 Task: Find connections with filter location Hamīrpur with filter topic #bestadvicewith filter profile language German with filter current company Oil and Natural Gas Corporation Ltd with filter school Fr. Conceicao Rodrigues College of Engineering with filter industry Utility System Construction with filter service category Trade Shows with filter keywords title Mathematician
Action: Mouse moved to (503, 67)
Screenshot: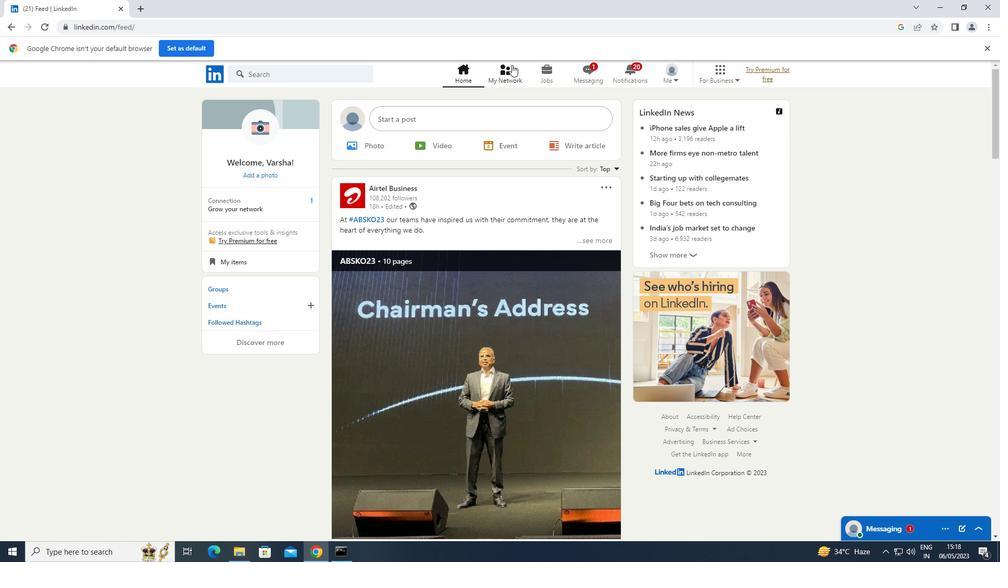 
Action: Mouse pressed left at (503, 67)
Screenshot: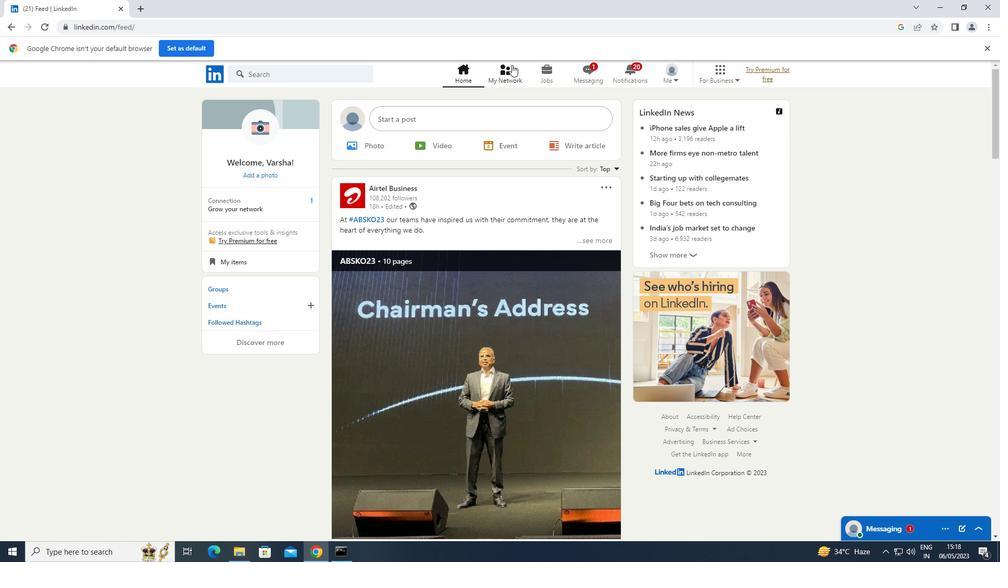 
Action: Mouse moved to (256, 121)
Screenshot: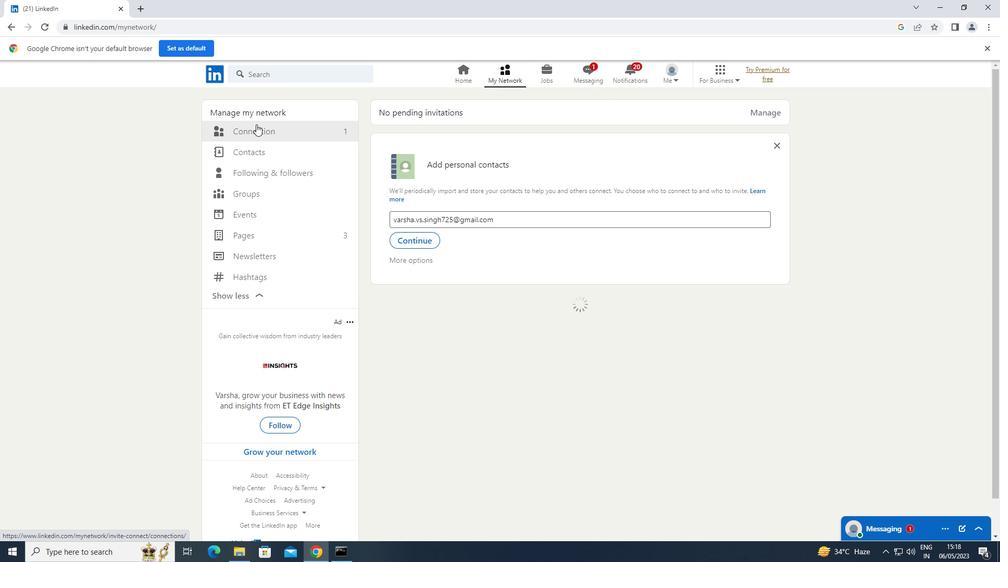 
Action: Mouse pressed left at (256, 121)
Screenshot: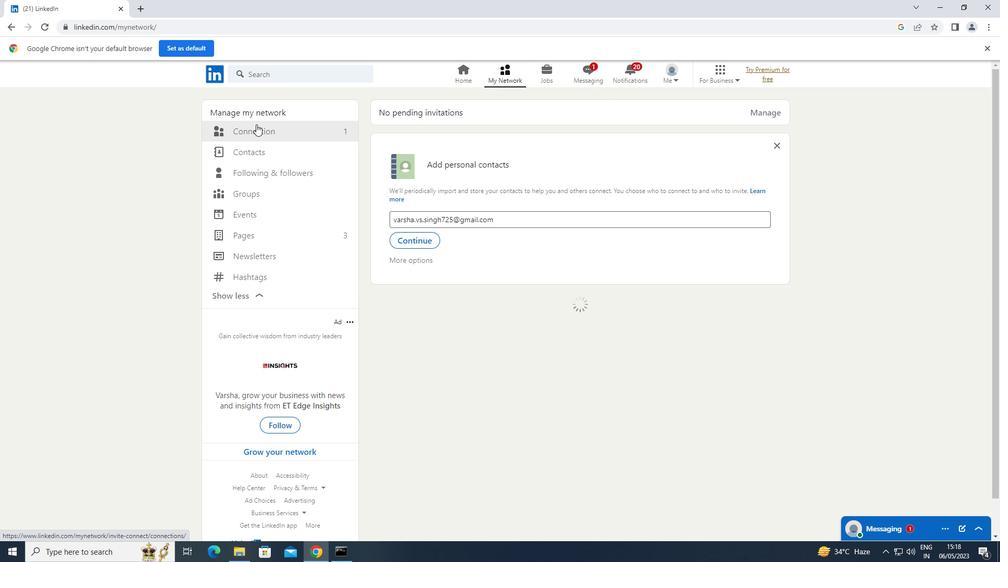 
Action: Mouse moved to (275, 131)
Screenshot: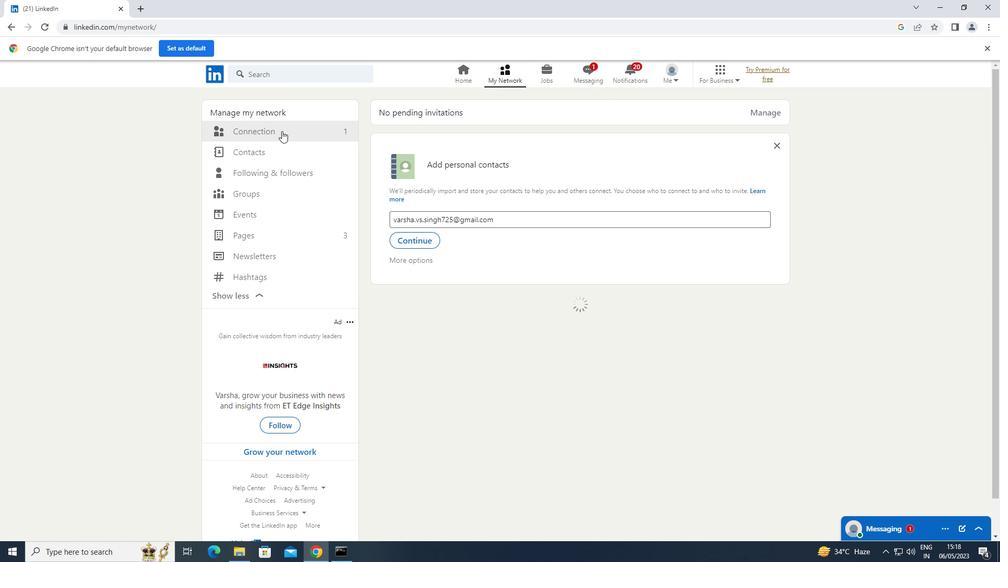 
Action: Mouse pressed left at (275, 131)
Screenshot: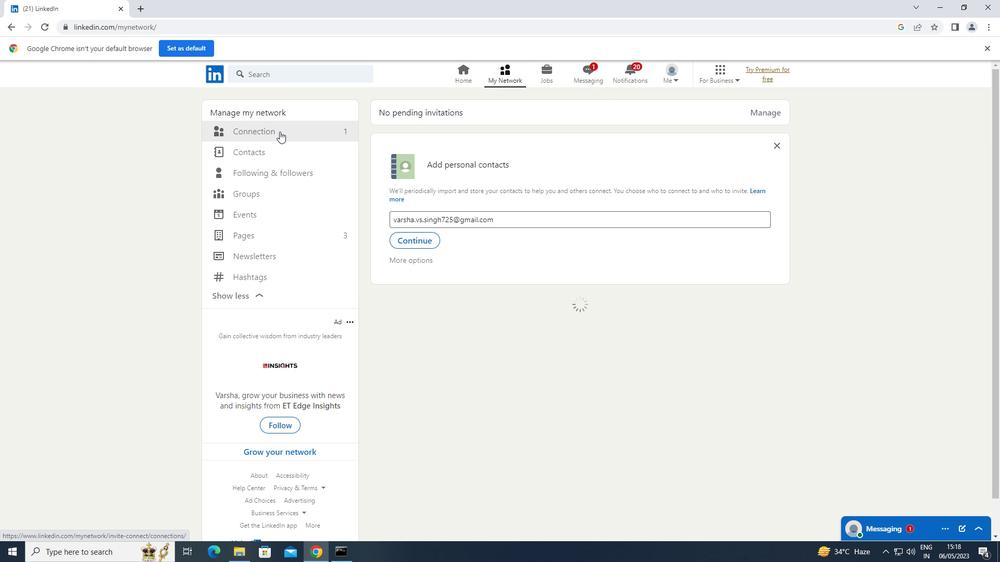 
Action: Mouse moved to (571, 130)
Screenshot: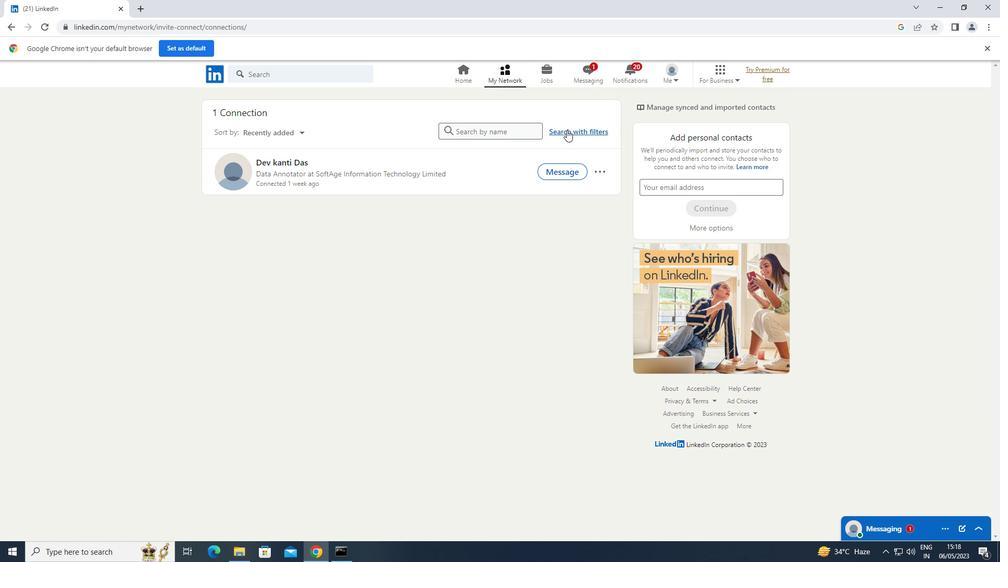 
Action: Mouse pressed left at (571, 130)
Screenshot: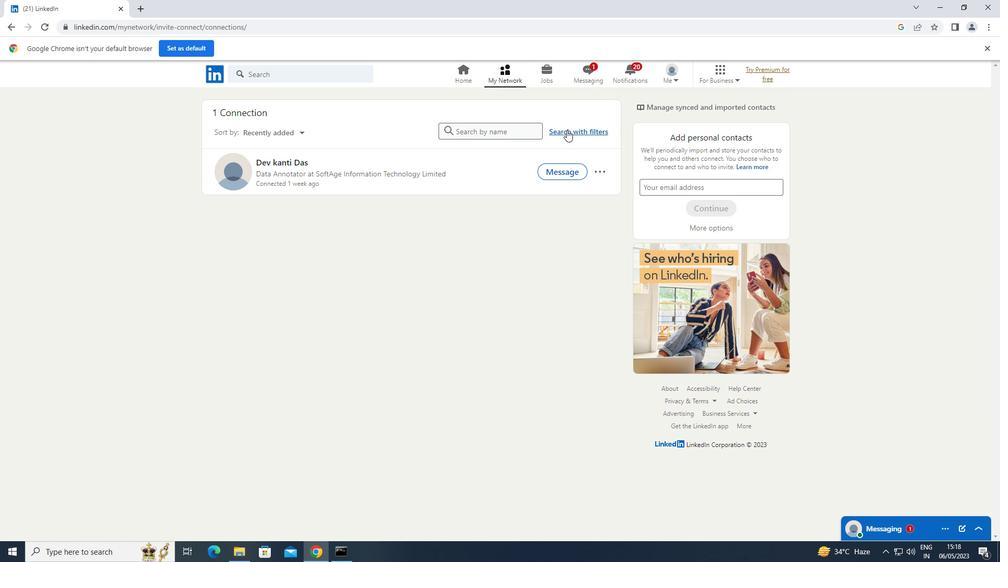 
Action: Mouse moved to (538, 102)
Screenshot: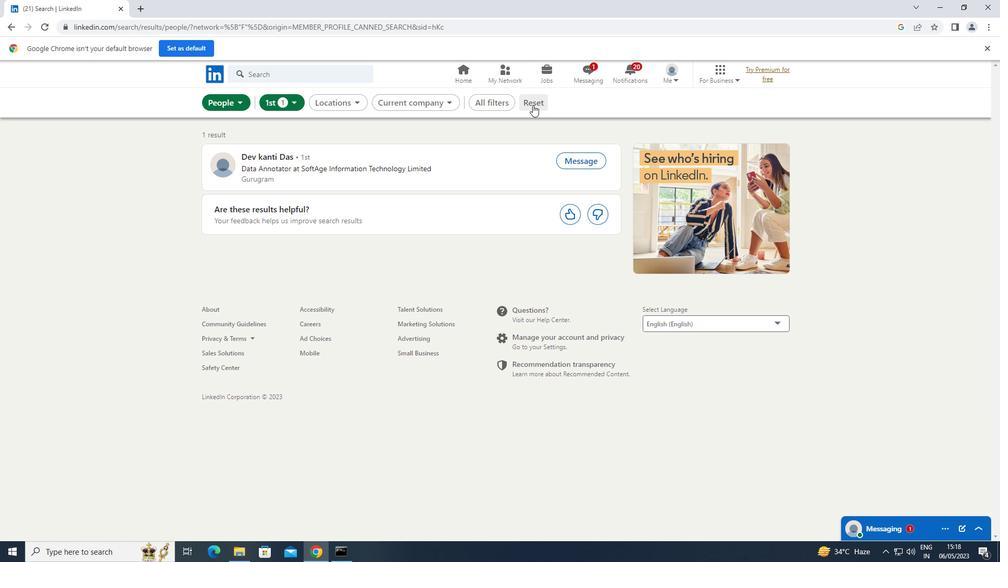 
Action: Mouse pressed left at (538, 102)
Screenshot: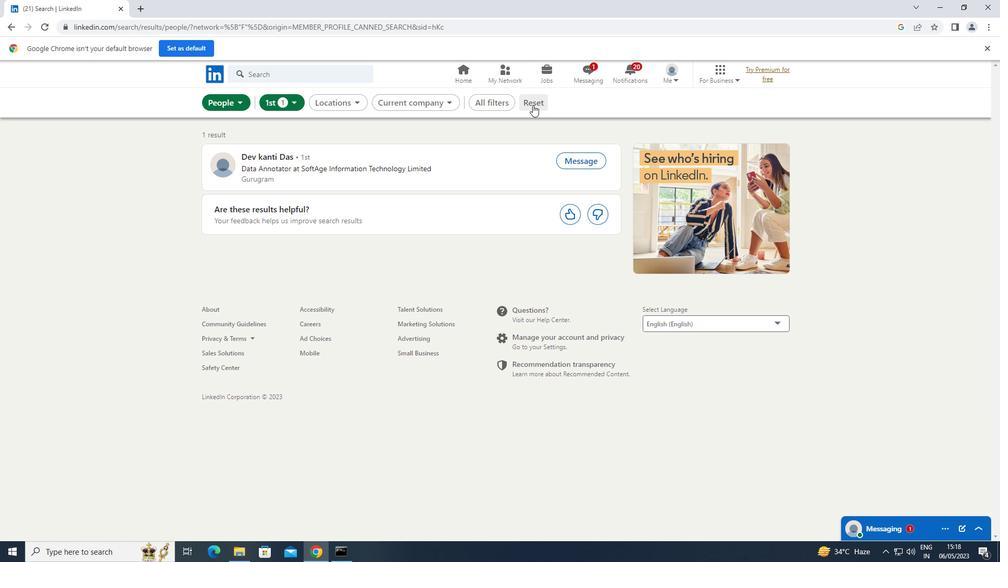 
Action: Mouse moved to (519, 102)
Screenshot: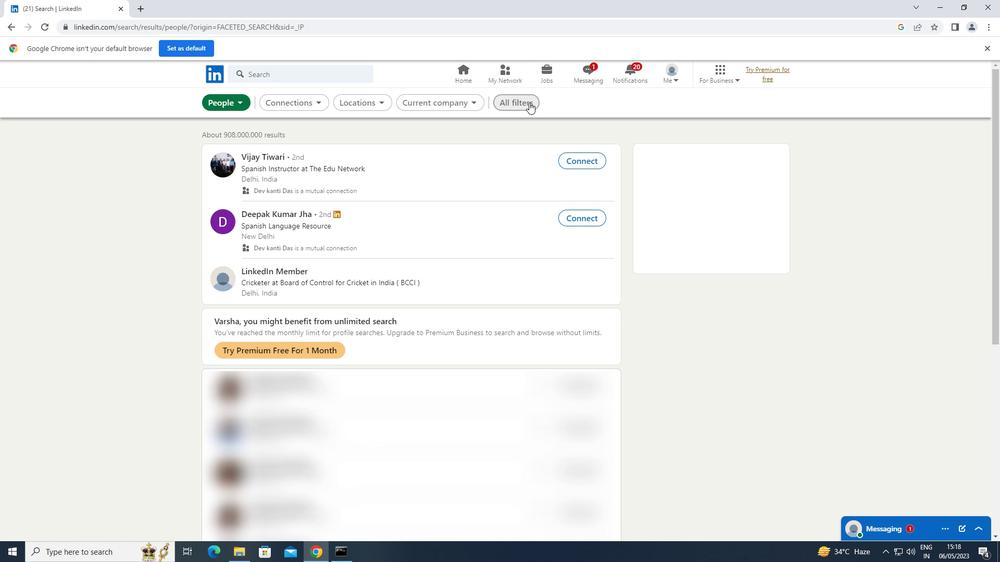 
Action: Mouse pressed left at (519, 102)
Screenshot: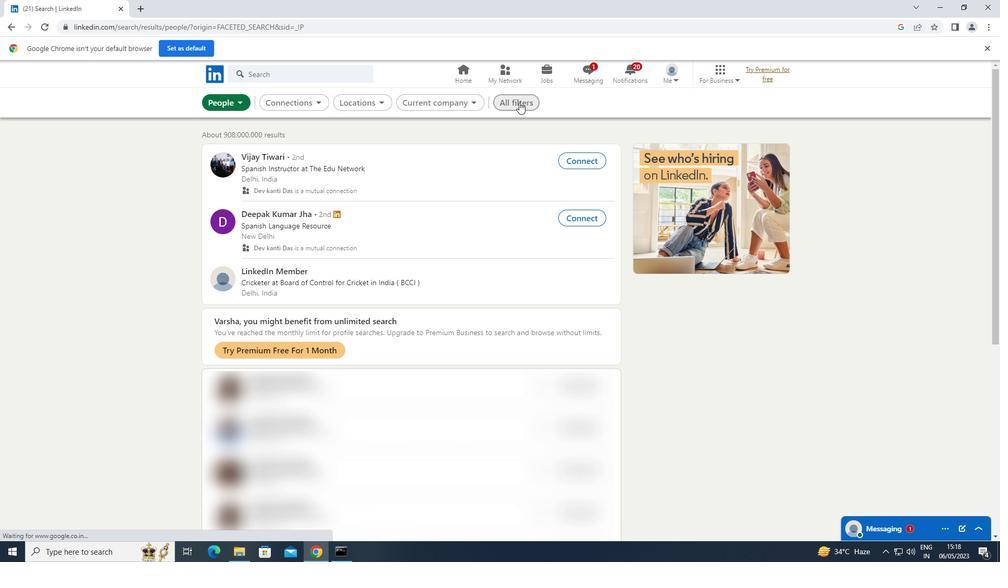 
Action: Mouse moved to (779, 260)
Screenshot: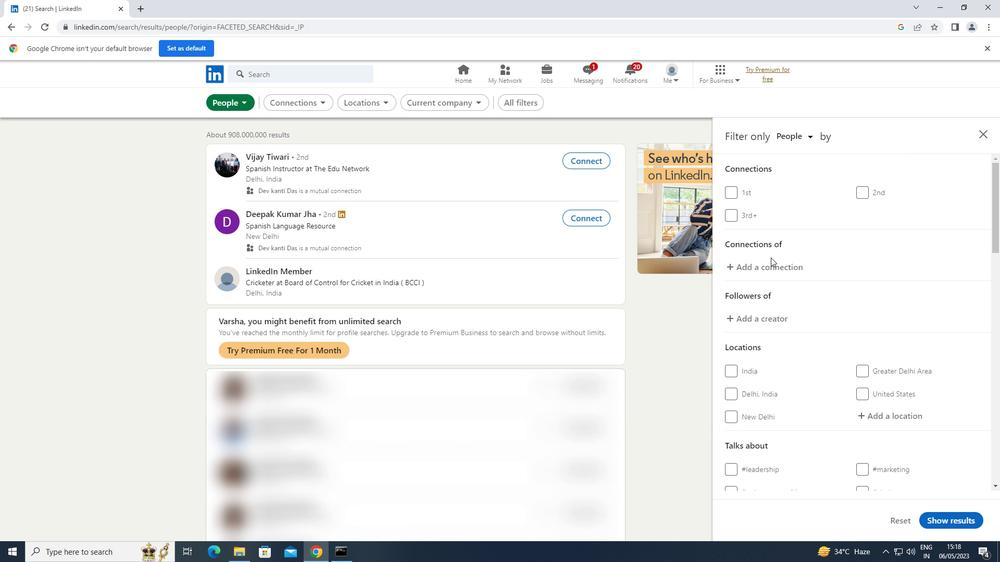 
Action: Mouse scrolled (779, 259) with delta (0, 0)
Screenshot: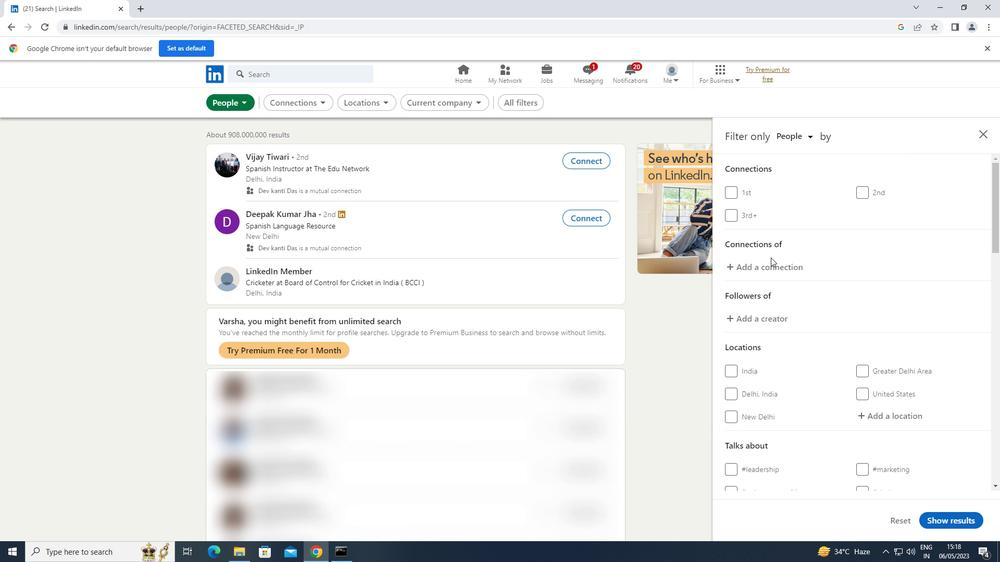 
Action: Mouse moved to (780, 262)
Screenshot: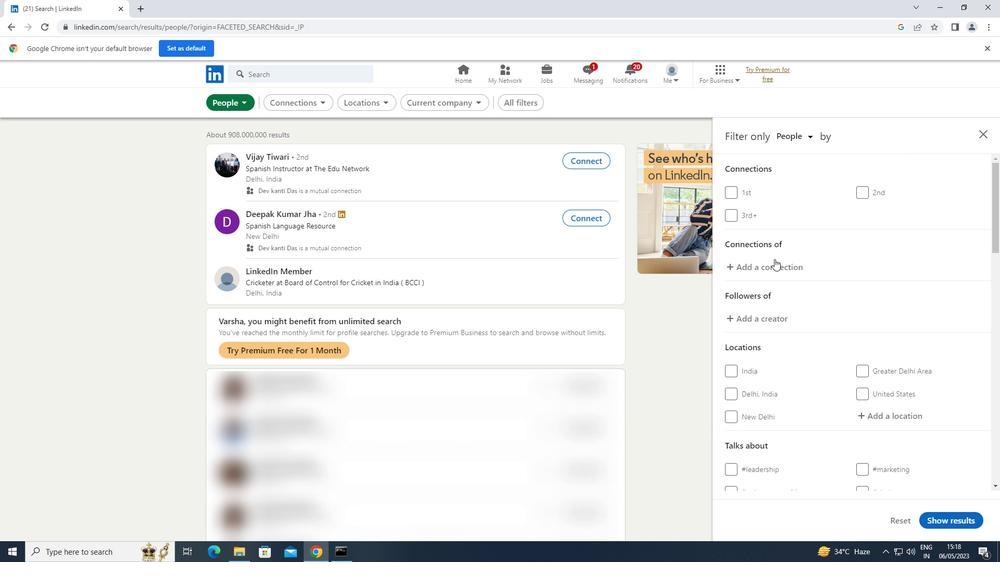 
Action: Mouse scrolled (780, 261) with delta (0, 0)
Screenshot: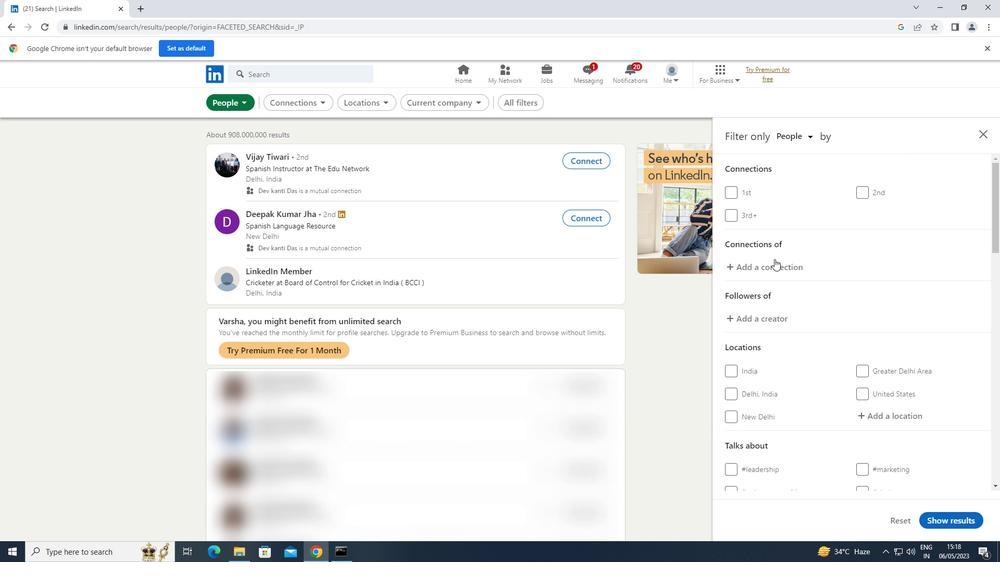
Action: Mouse moved to (780, 263)
Screenshot: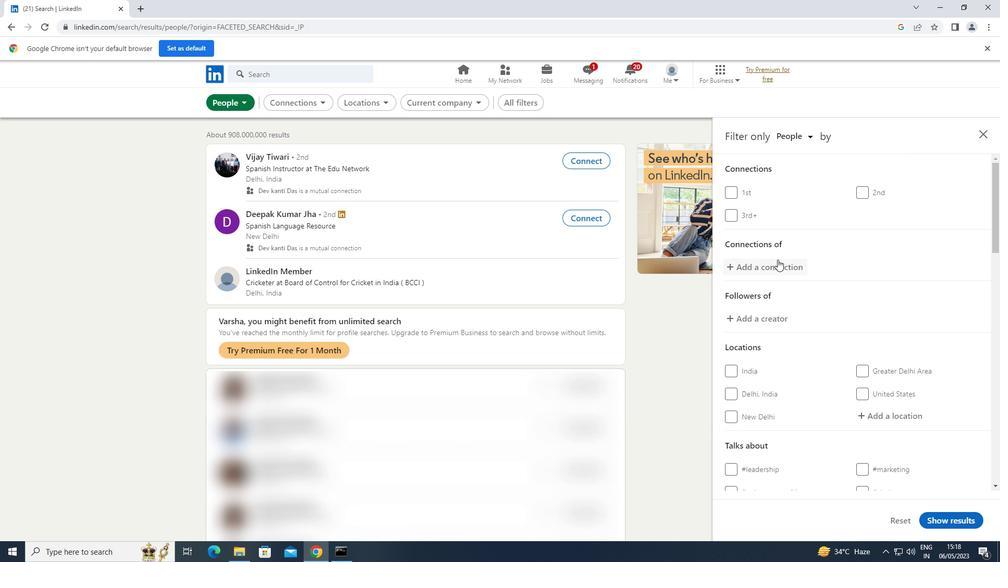 
Action: Mouse scrolled (780, 262) with delta (0, 0)
Screenshot: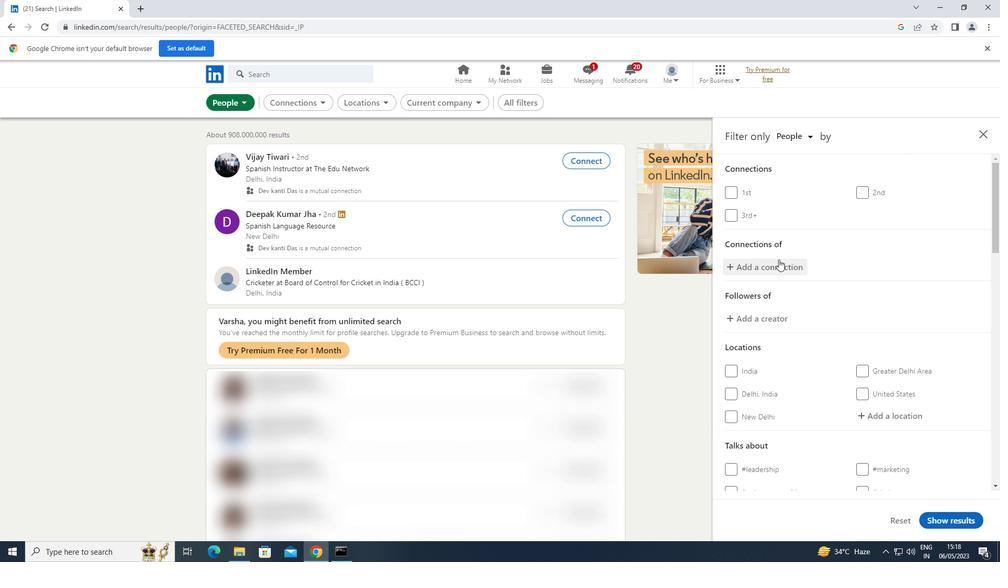 
Action: Mouse moved to (884, 256)
Screenshot: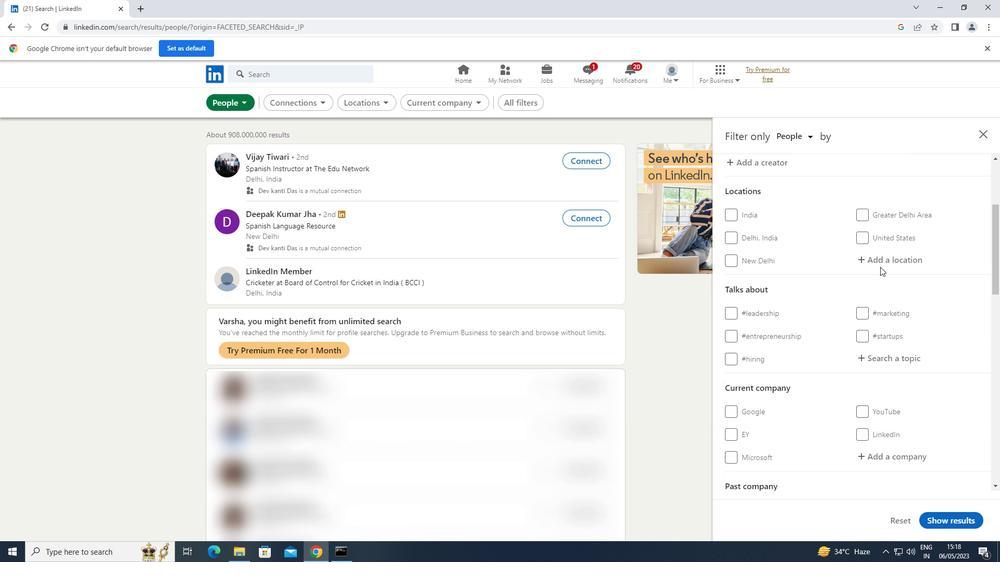 
Action: Mouse pressed left at (884, 256)
Screenshot: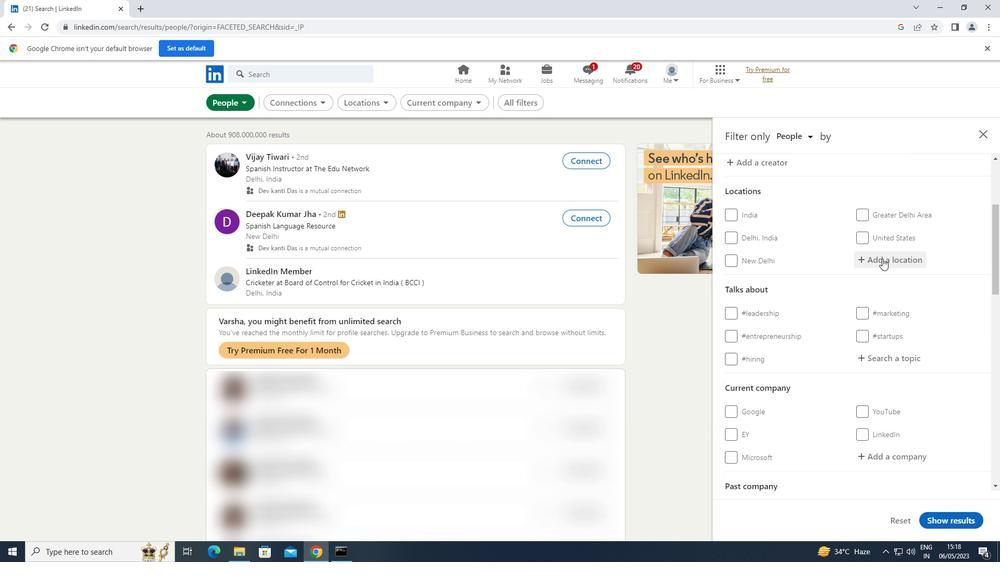 
Action: Key pressed <Key.shift>HAMIRPUR
Screenshot: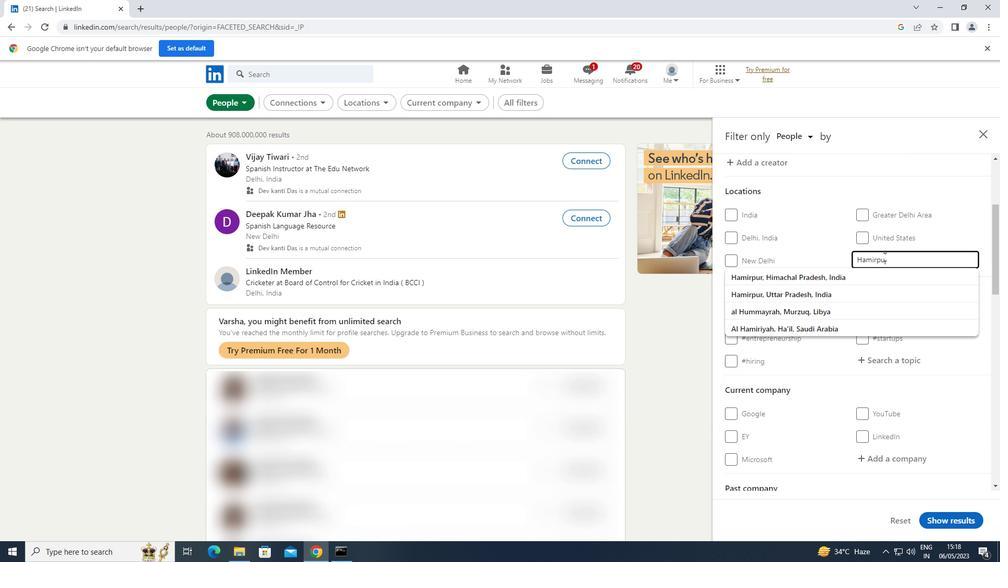 
Action: Mouse moved to (868, 363)
Screenshot: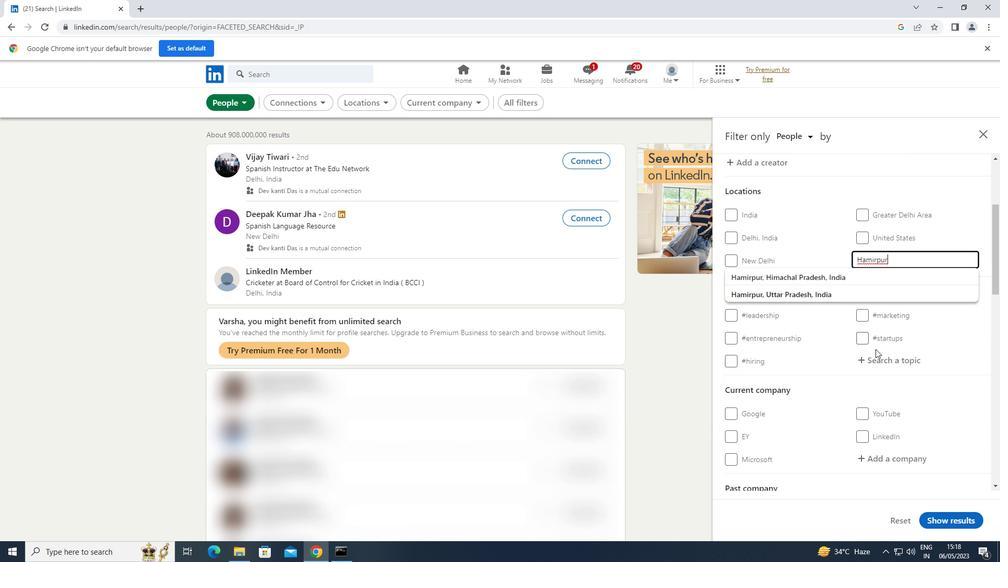 
Action: Mouse pressed left at (868, 363)
Screenshot: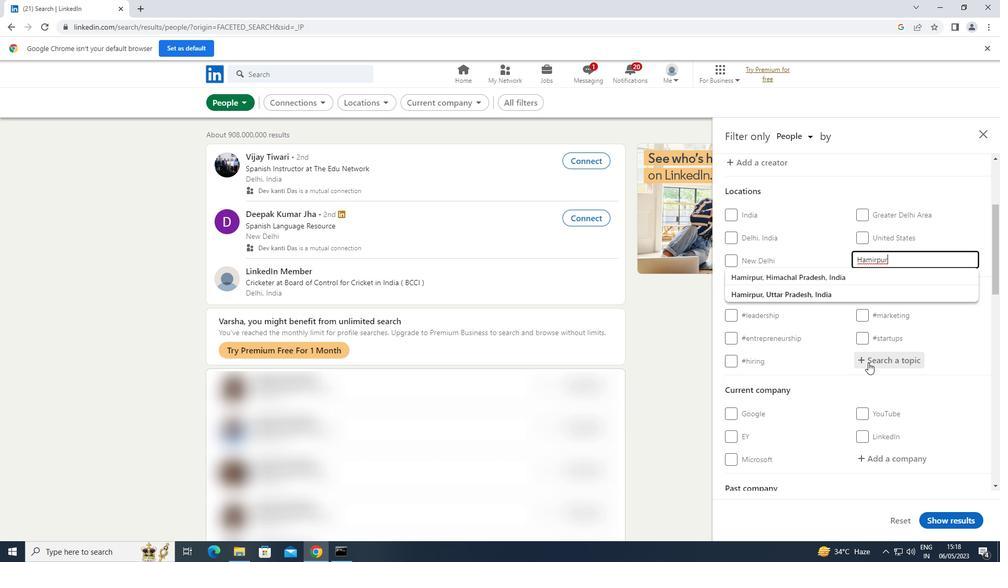 
Action: Mouse moved to (868, 362)
Screenshot: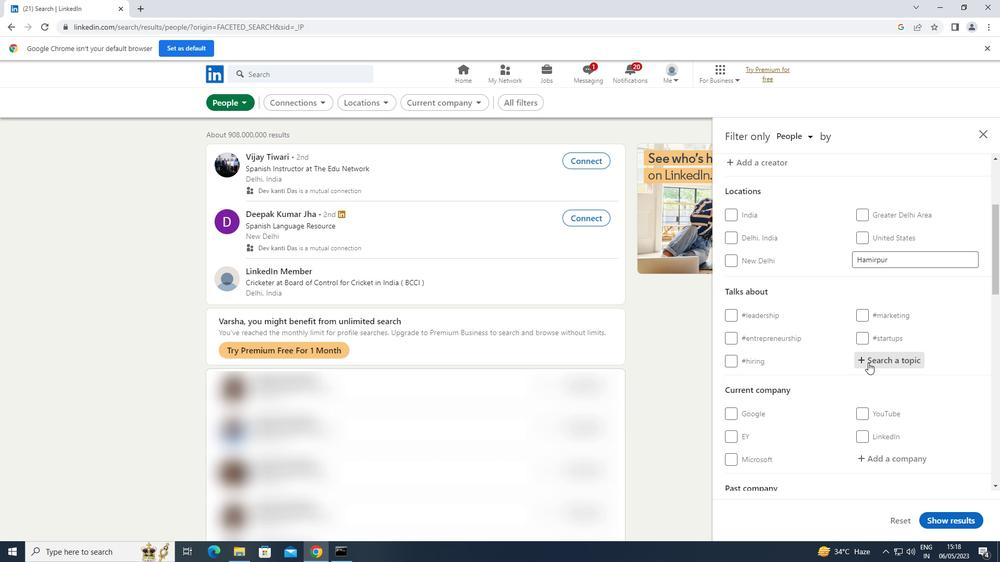
Action: Key pressed BESTADVICE
Screenshot: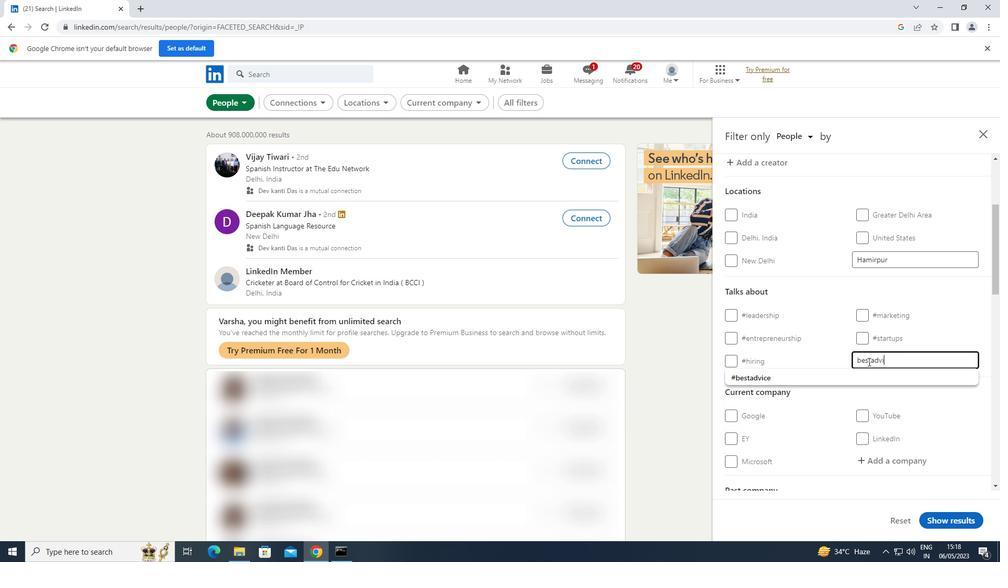 
Action: Mouse moved to (753, 377)
Screenshot: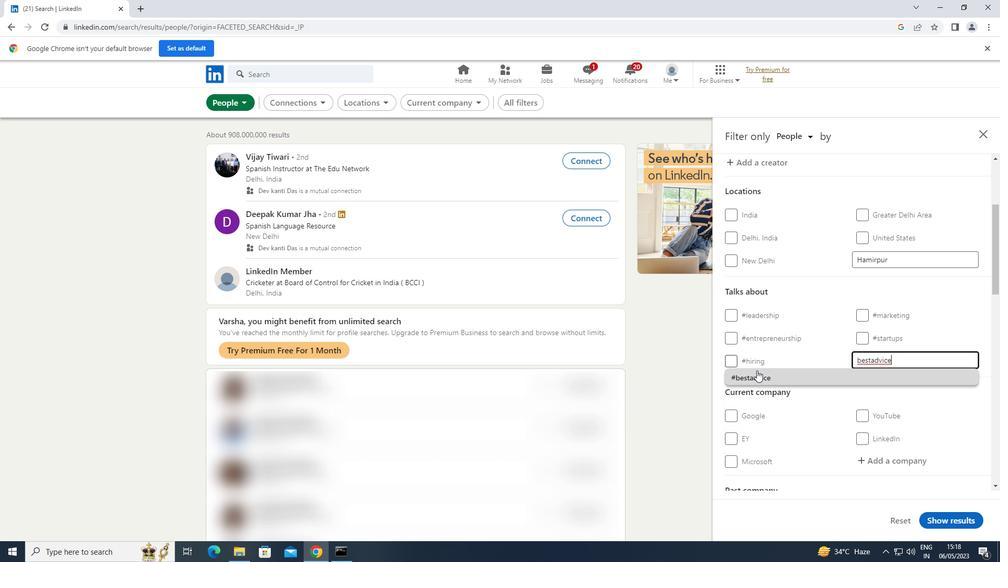 
Action: Mouse pressed left at (753, 377)
Screenshot: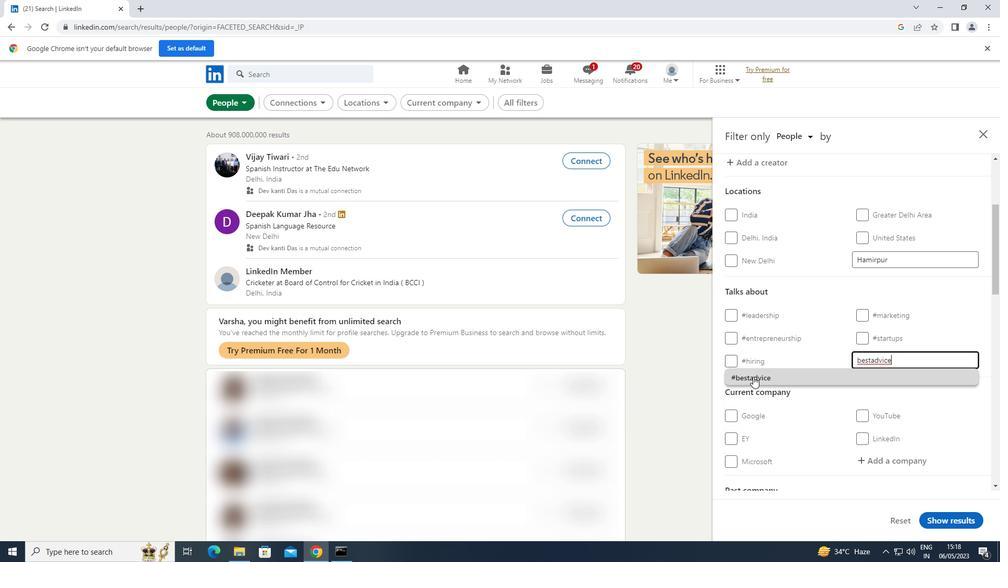 
Action: Mouse moved to (863, 382)
Screenshot: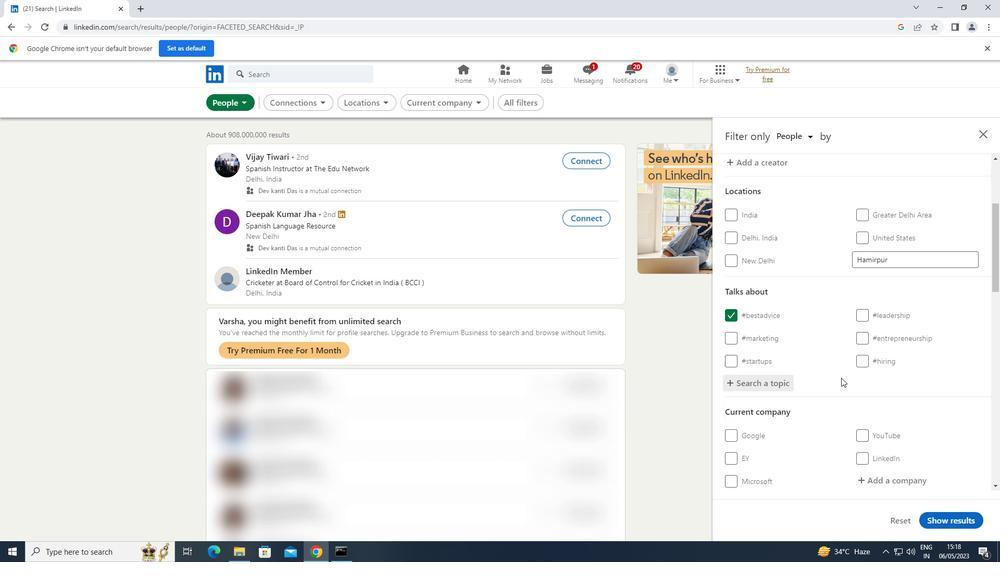 
Action: Mouse scrolled (863, 381) with delta (0, 0)
Screenshot: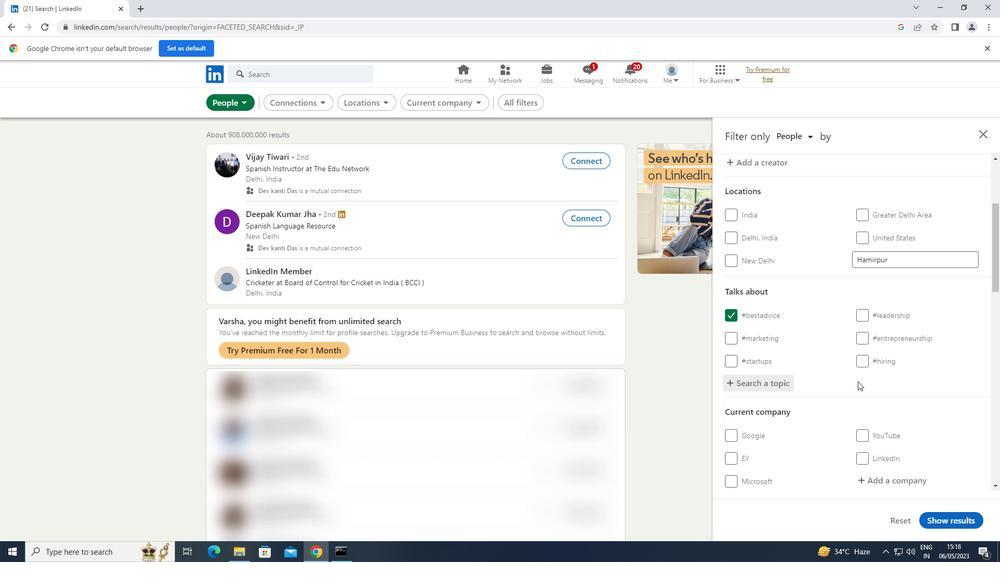 
Action: Mouse moved to (864, 382)
Screenshot: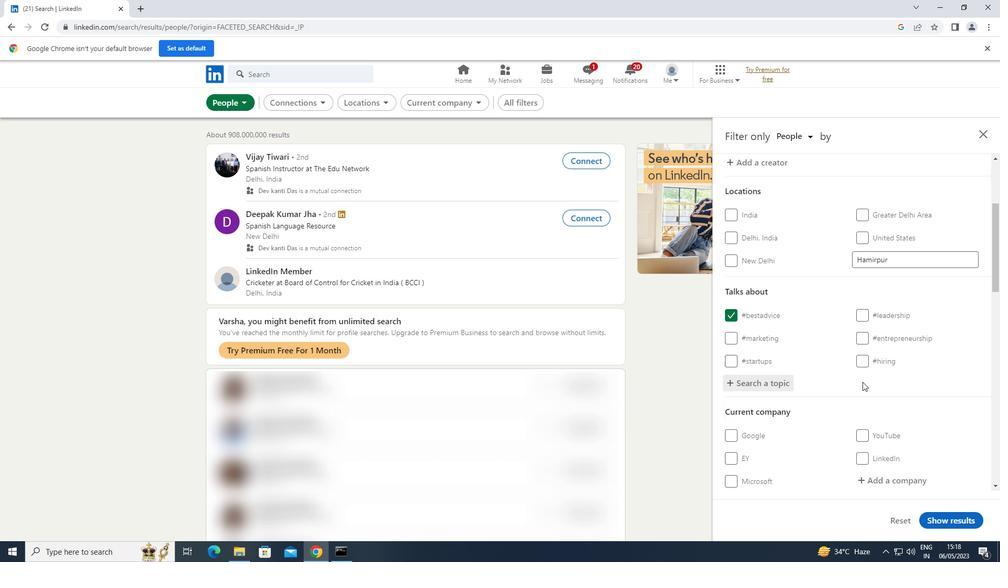 
Action: Mouse scrolled (864, 382) with delta (0, 0)
Screenshot: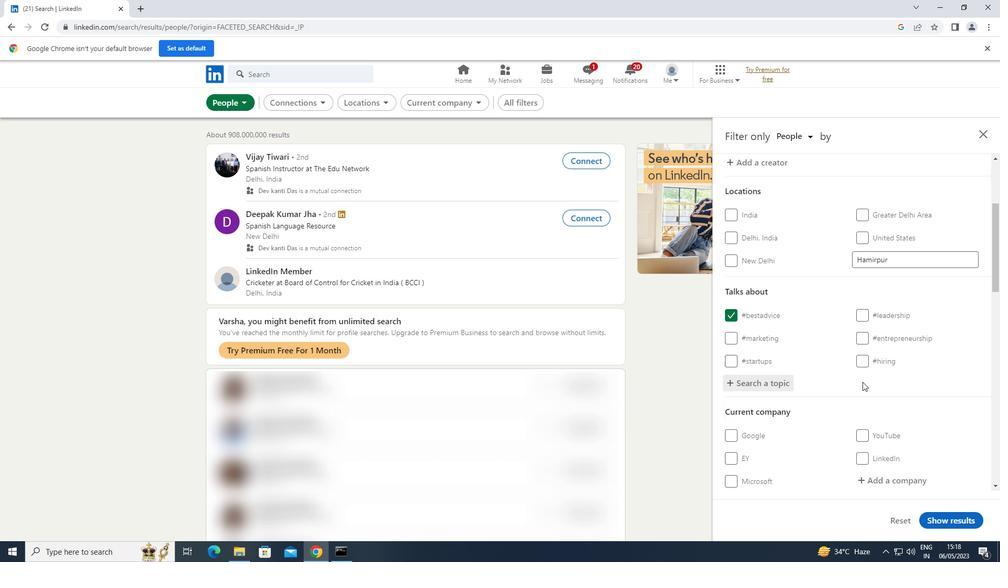 
Action: Mouse scrolled (864, 382) with delta (0, 0)
Screenshot: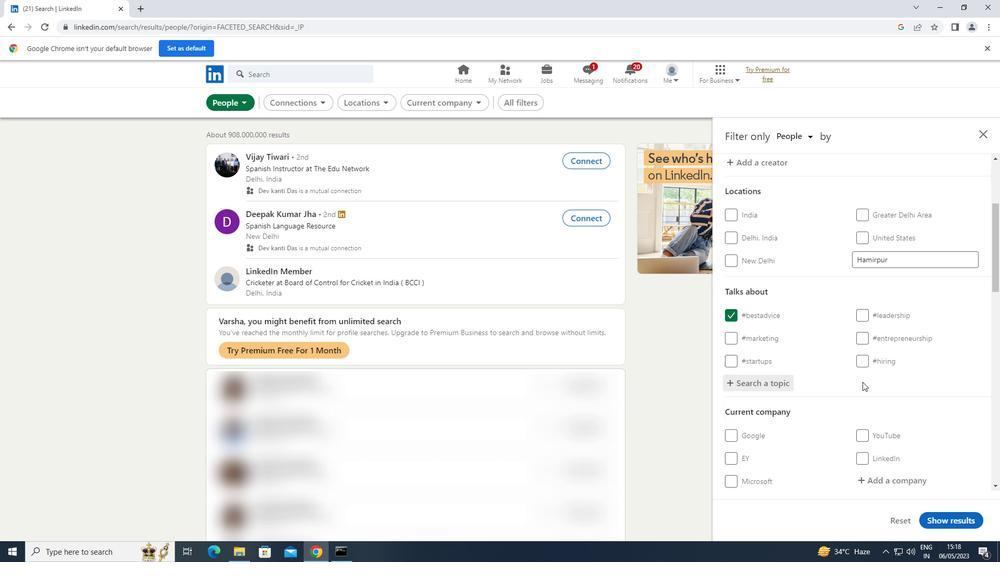 
Action: Mouse scrolled (864, 382) with delta (0, 0)
Screenshot: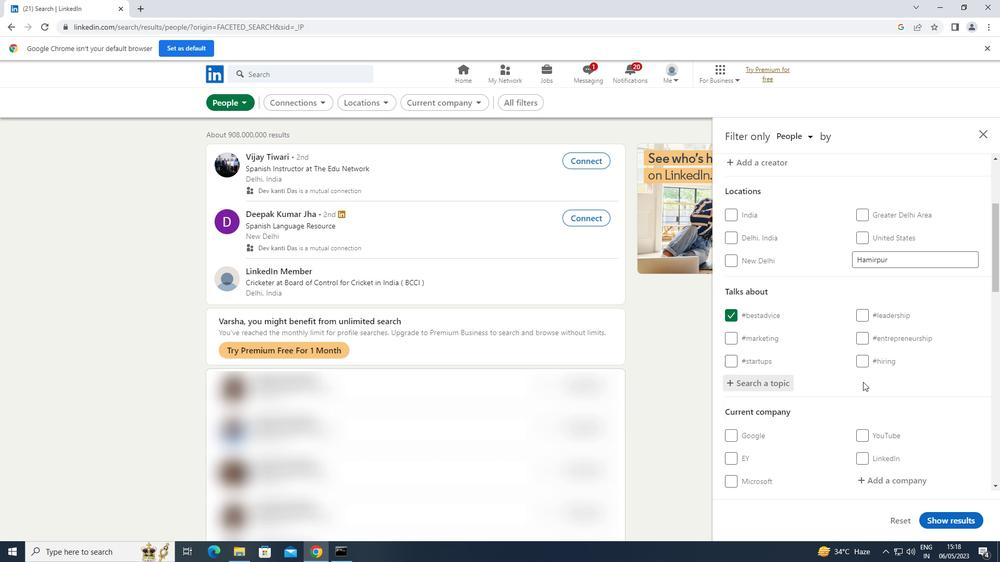 
Action: Mouse scrolled (864, 382) with delta (0, 0)
Screenshot: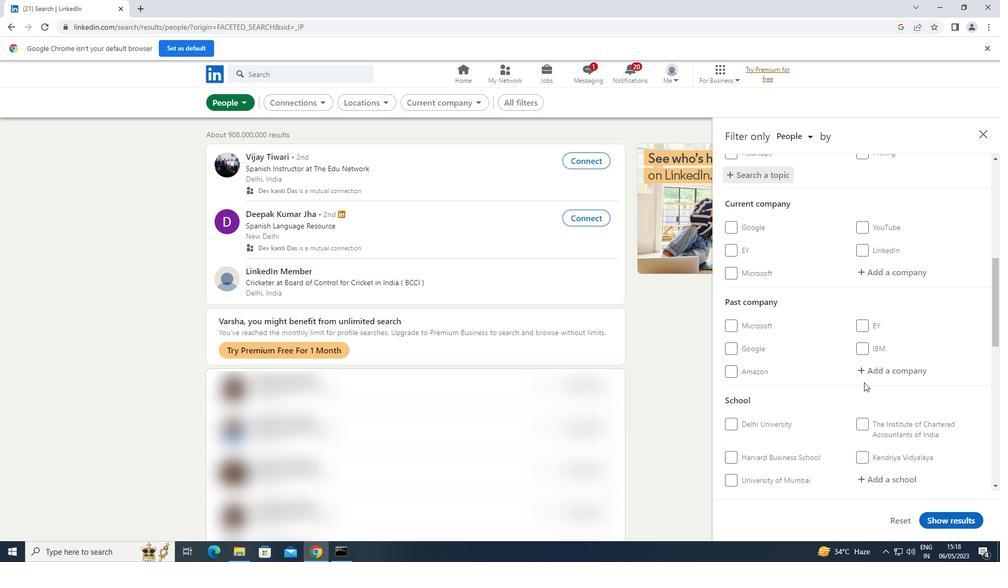 
Action: Mouse scrolled (864, 382) with delta (0, 0)
Screenshot: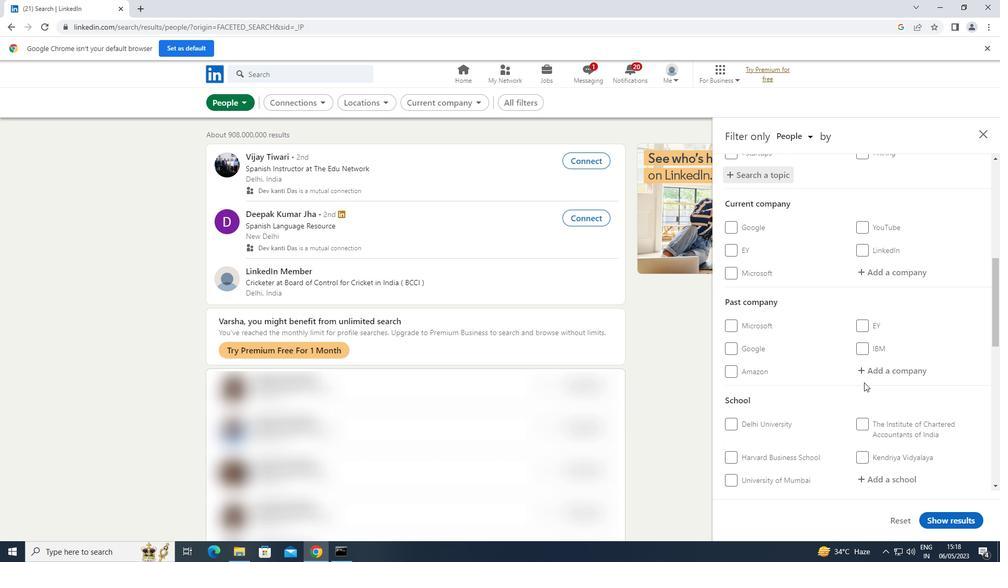 
Action: Mouse scrolled (864, 382) with delta (0, 0)
Screenshot: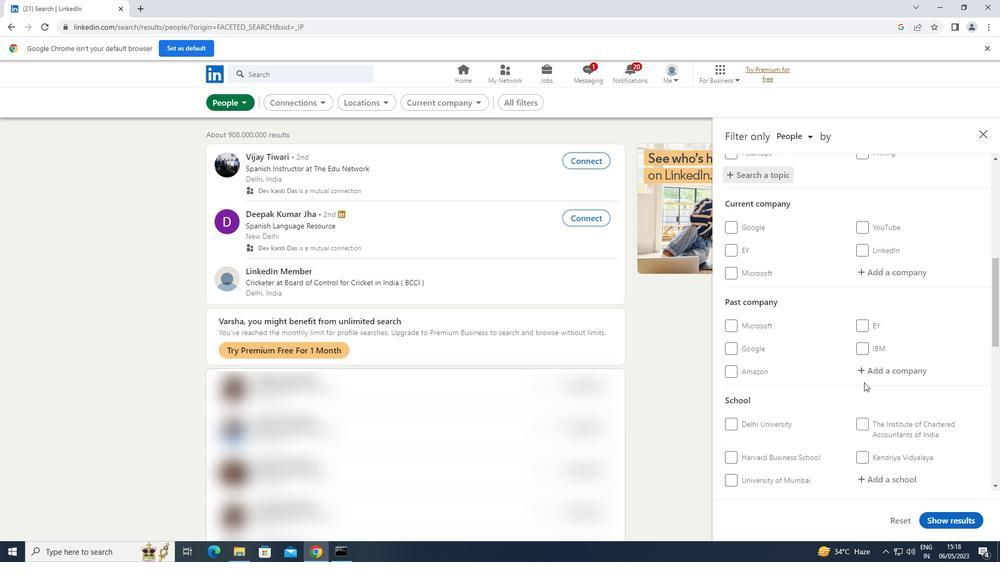 
Action: Mouse scrolled (864, 382) with delta (0, 0)
Screenshot: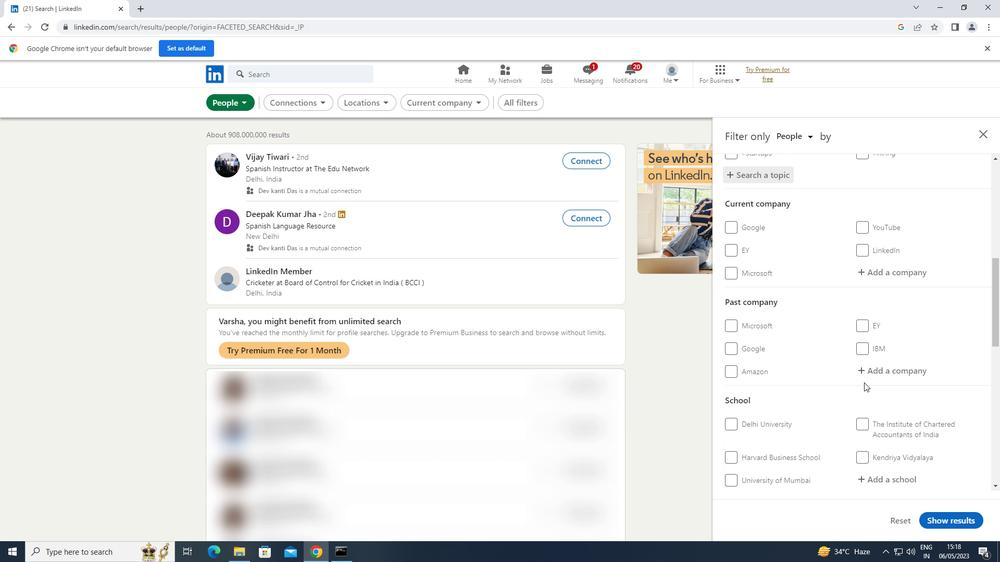 
Action: Mouse moved to (784, 380)
Screenshot: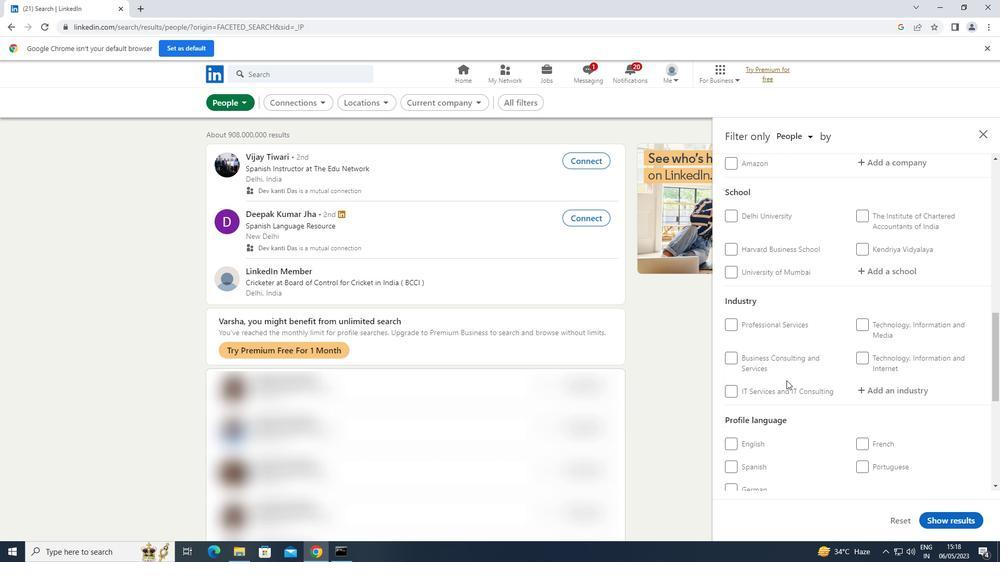 
Action: Mouse scrolled (784, 379) with delta (0, 0)
Screenshot: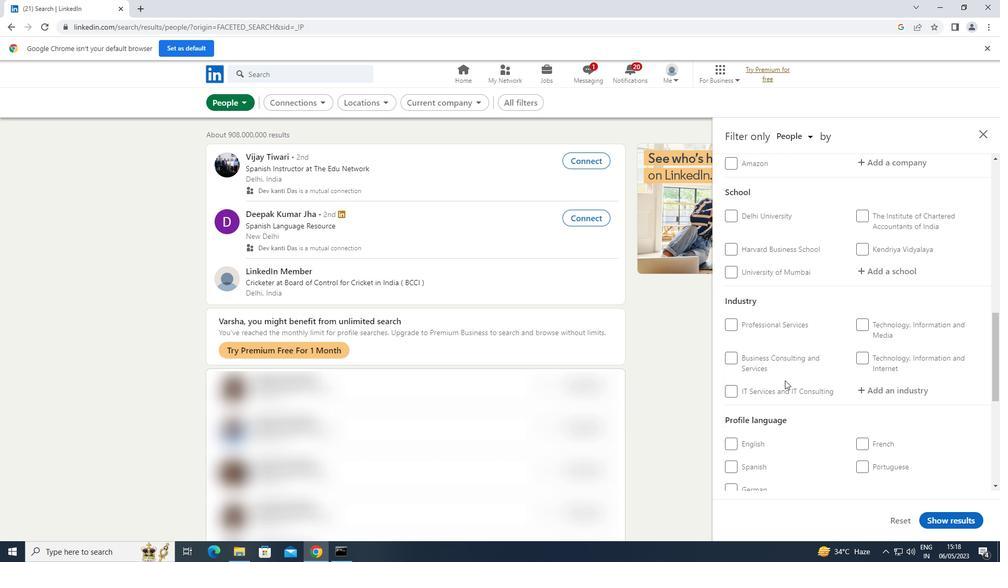 
Action: Mouse scrolled (784, 379) with delta (0, 0)
Screenshot: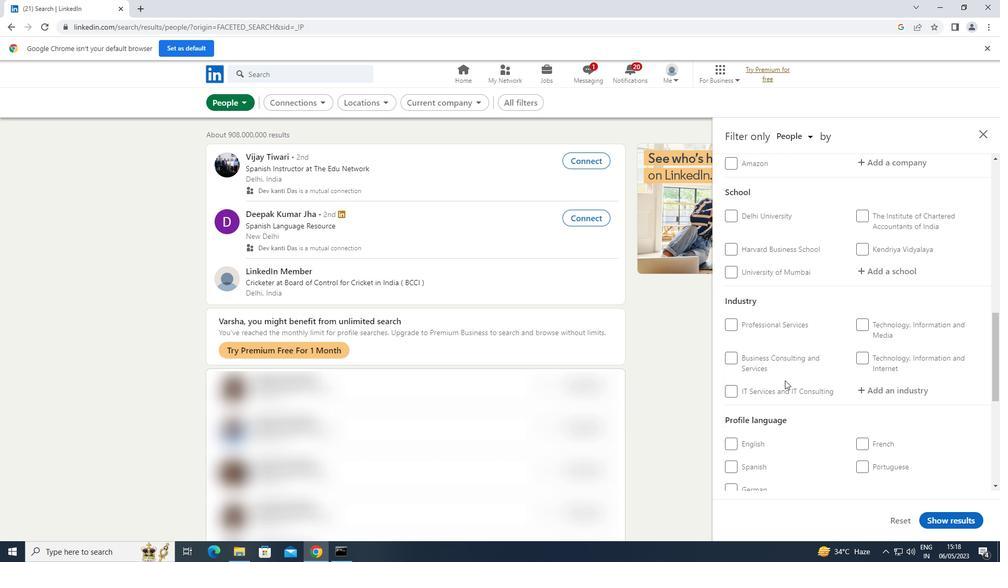 
Action: Mouse moved to (733, 384)
Screenshot: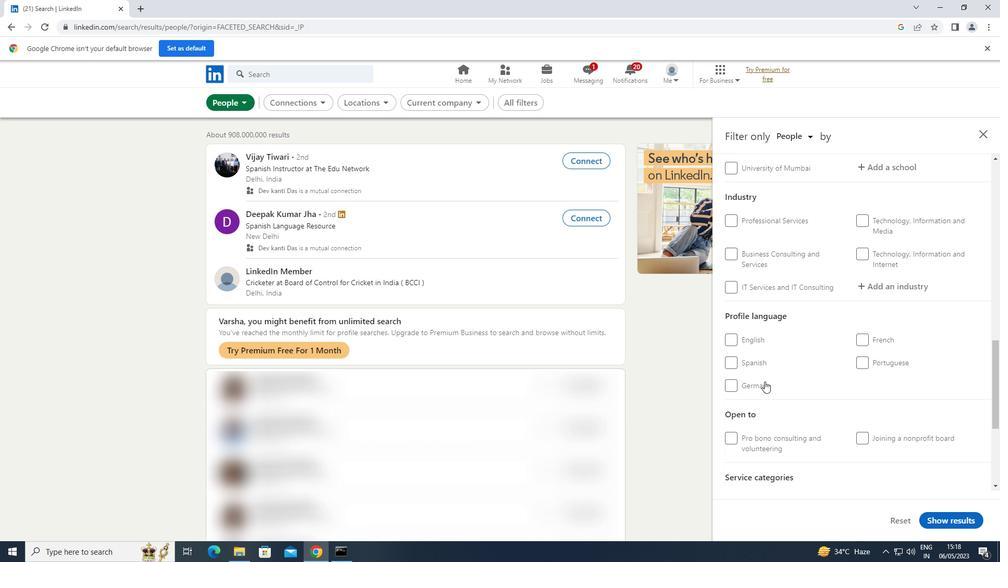 
Action: Mouse pressed left at (733, 384)
Screenshot: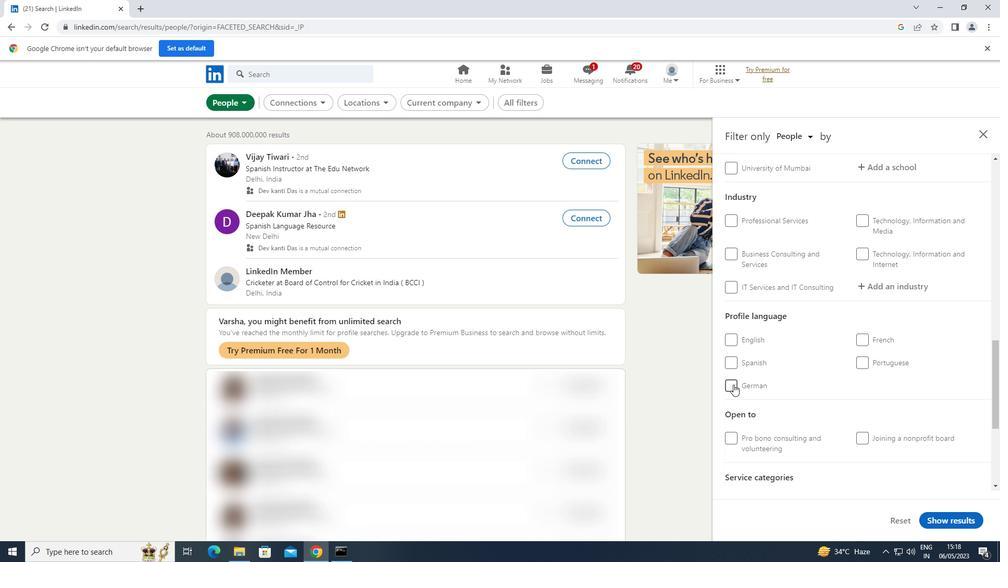 
Action: Mouse moved to (827, 382)
Screenshot: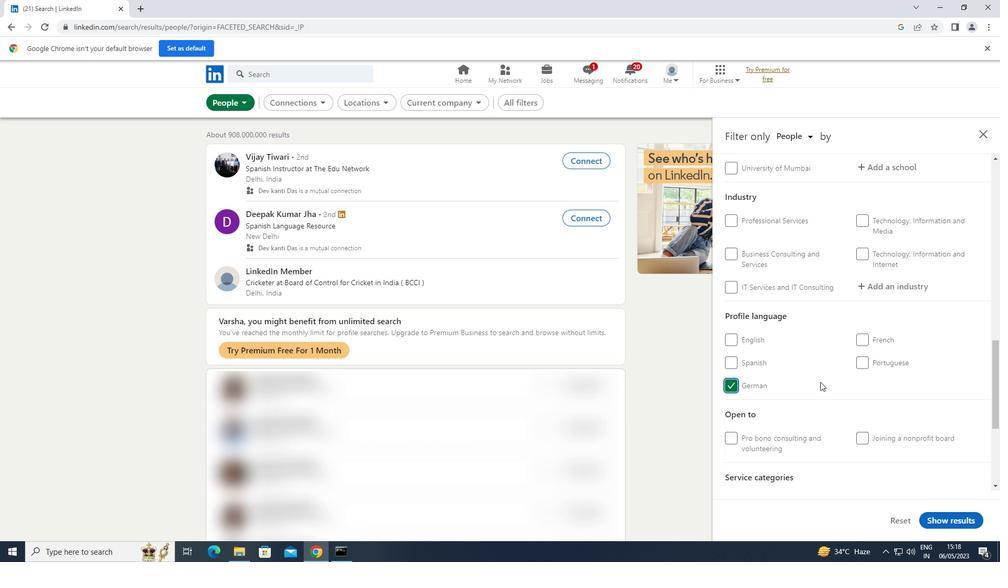 
Action: Mouse scrolled (827, 382) with delta (0, 0)
Screenshot: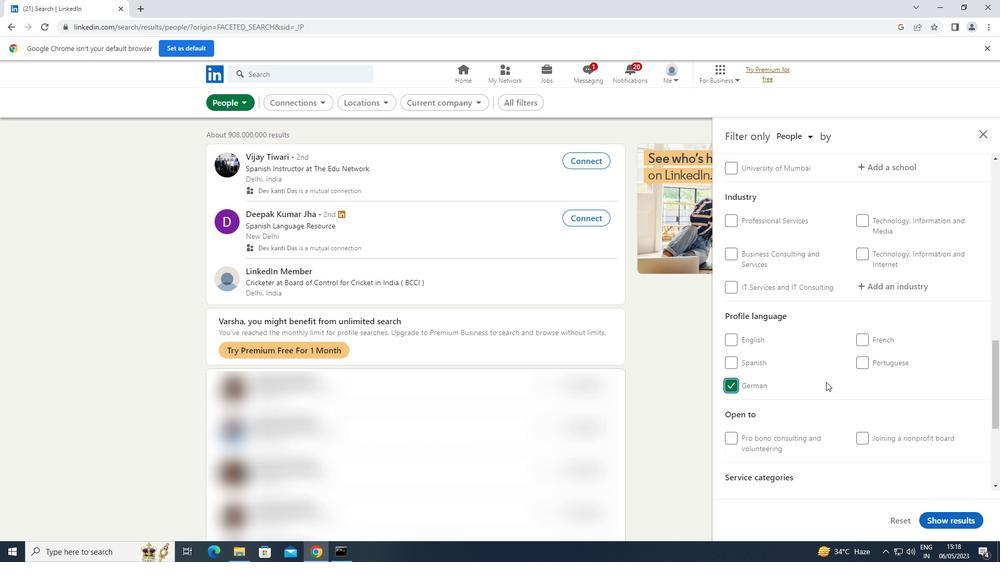 
Action: Mouse scrolled (827, 382) with delta (0, 0)
Screenshot: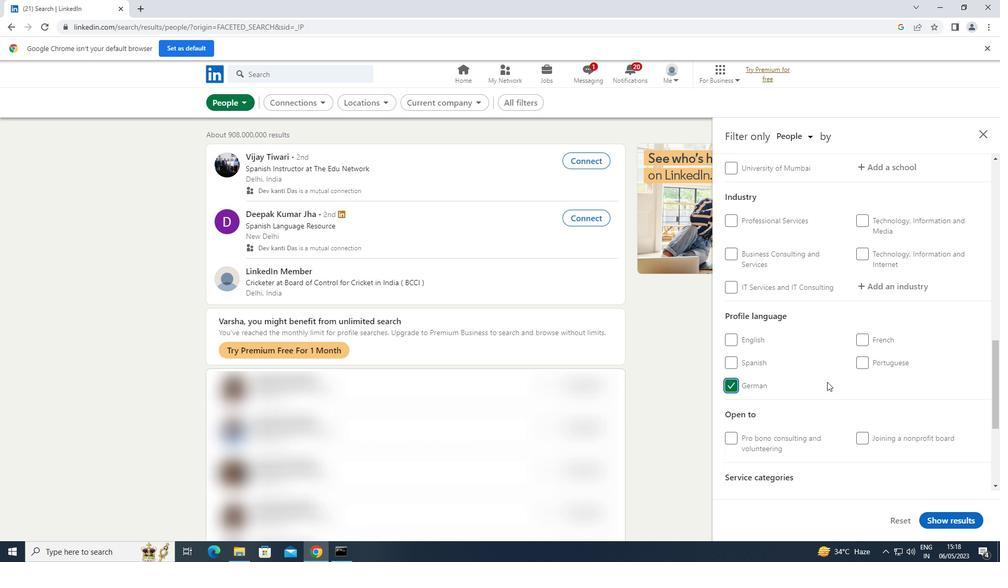
Action: Mouse moved to (827, 381)
Screenshot: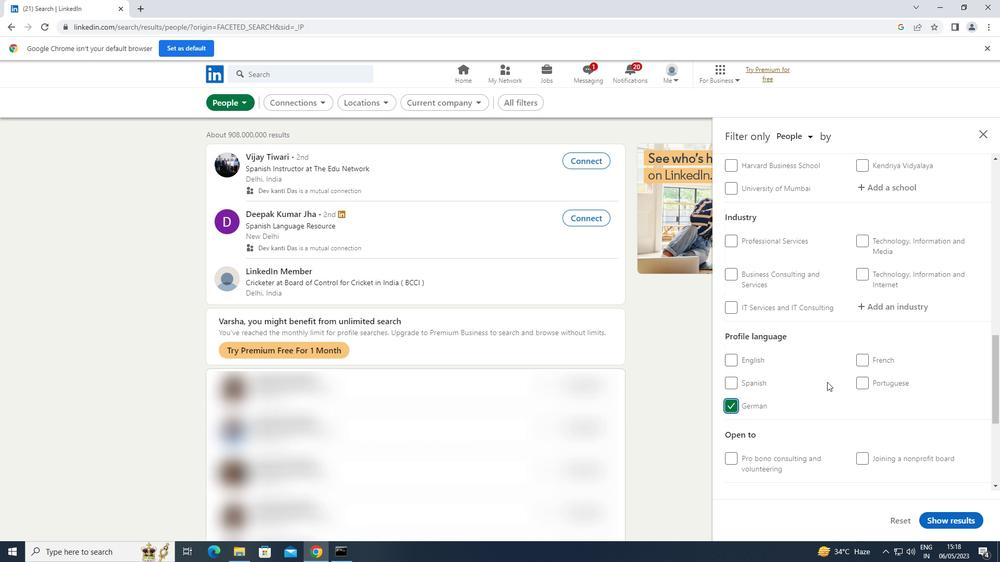 
Action: Mouse scrolled (827, 382) with delta (0, 0)
Screenshot: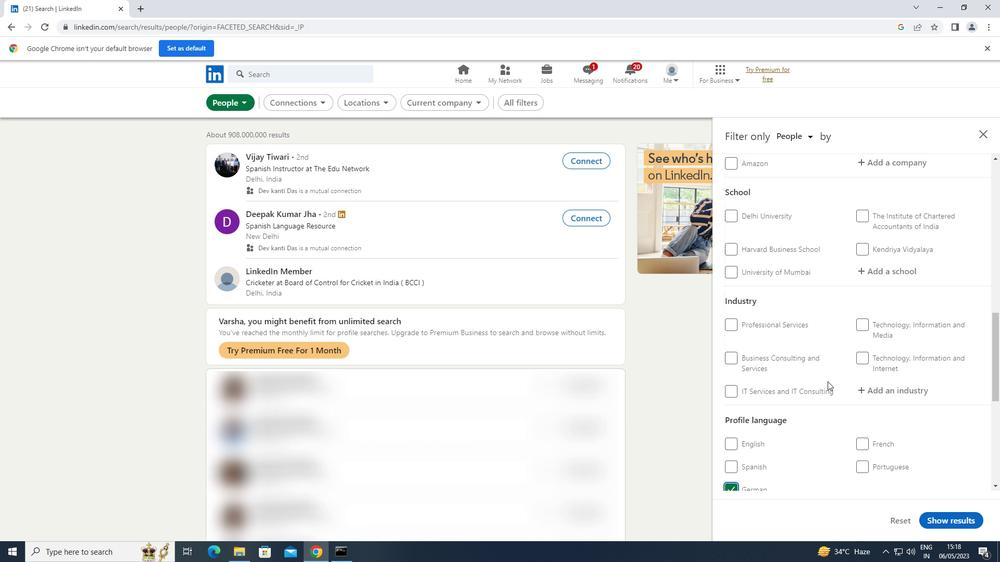 
Action: Mouse scrolled (827, 382) with delta (0, 0)
Screenshot: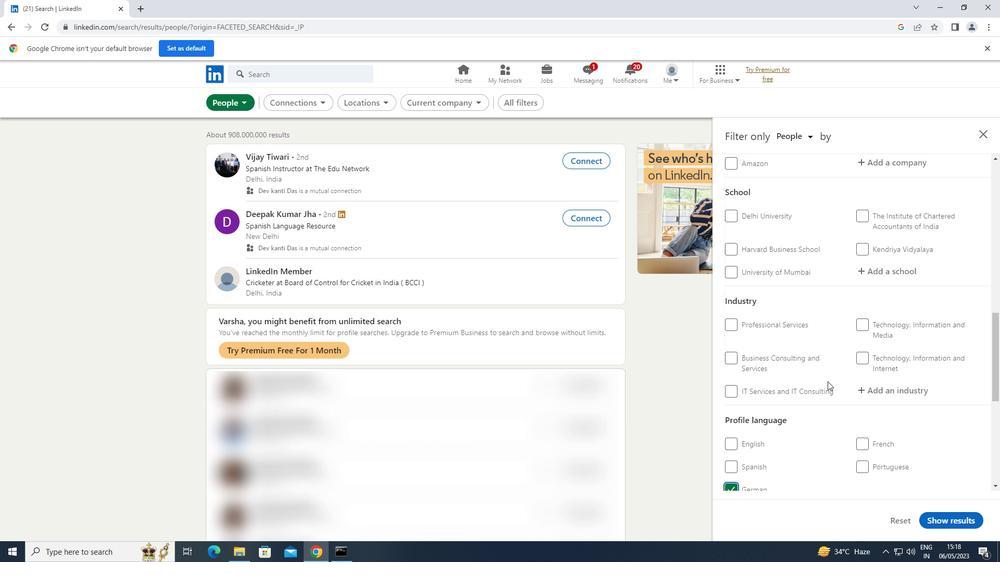 
Action: Mouse scrolled (827, 382) with delta (0, 0)
Screenshot: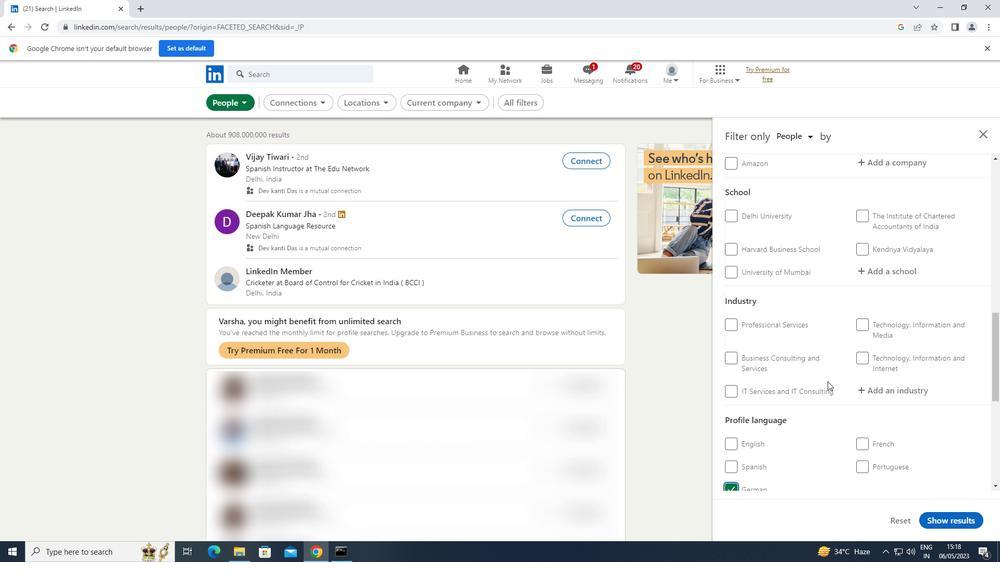 
Action: Mouse scrolled (827, 382) with delta (0, 0)
Screenshot: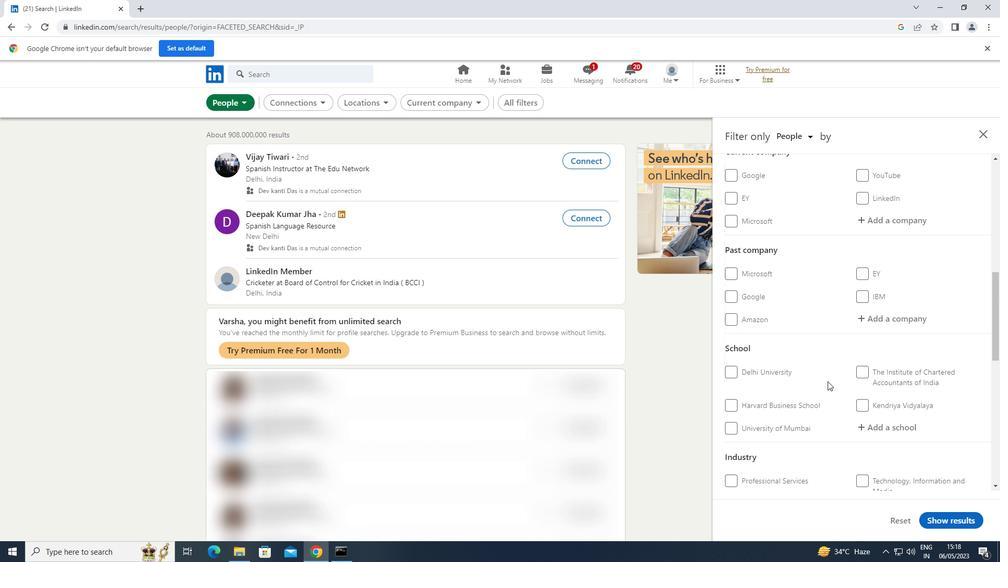 
Action: Mouse moved to (827, 381)
Screenshot: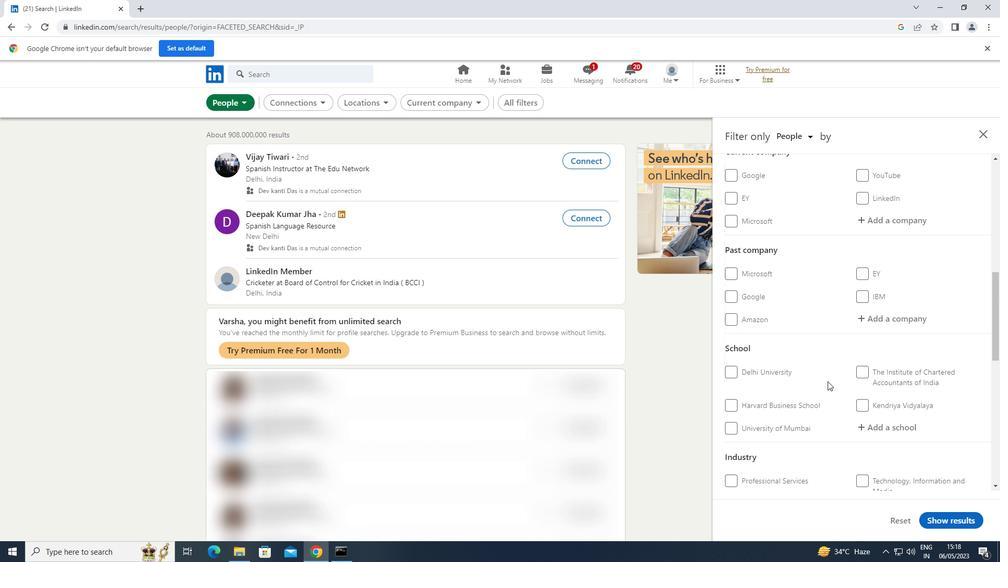 
Action: Mouse scrolled (827, 382) with delta (0, 0)
Screenshot: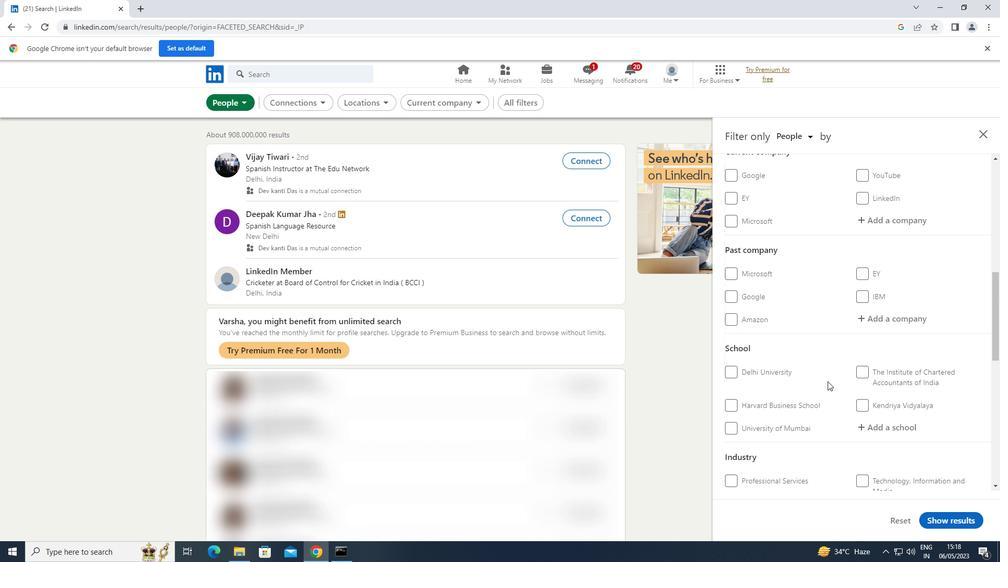 
Action: Mouse moved to (906, 326)
Screenshot: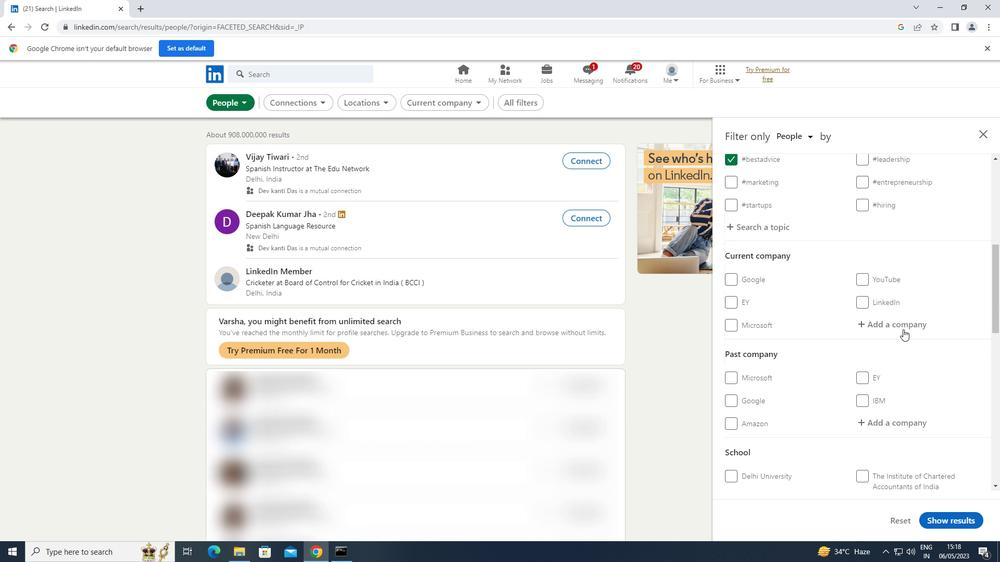 
Action: Mouse pressed left at (906, 326)
Screenshot: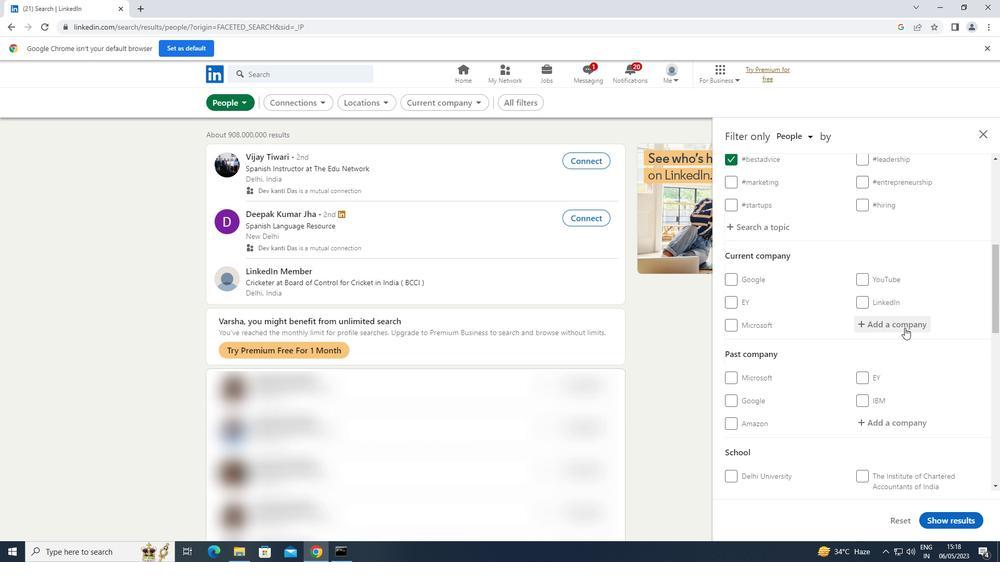 
Action: Key pressed <Key.shift>OIL<Key.space>AND
Screenshot: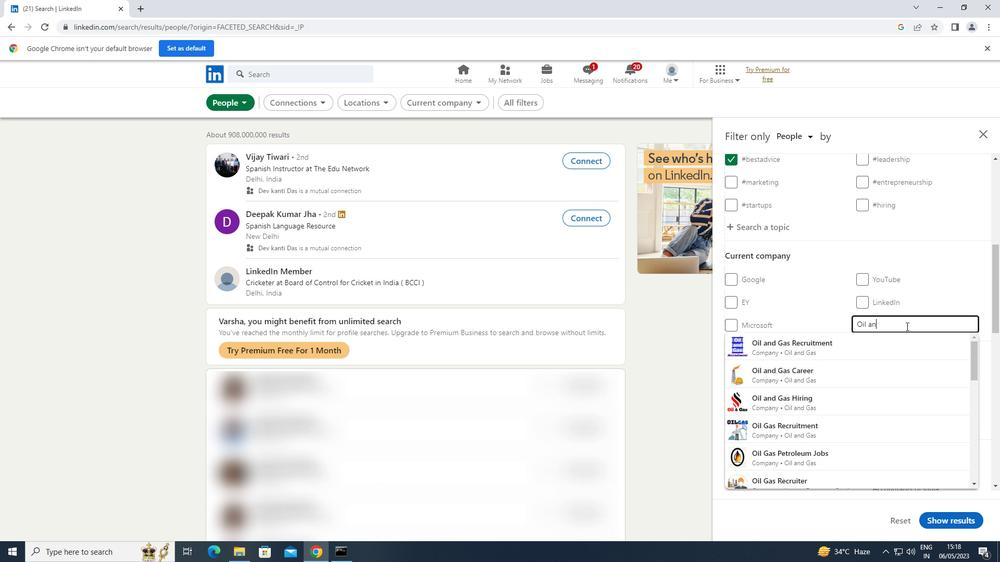 
Action: Mouse moved to (835, 420)
Screenshot: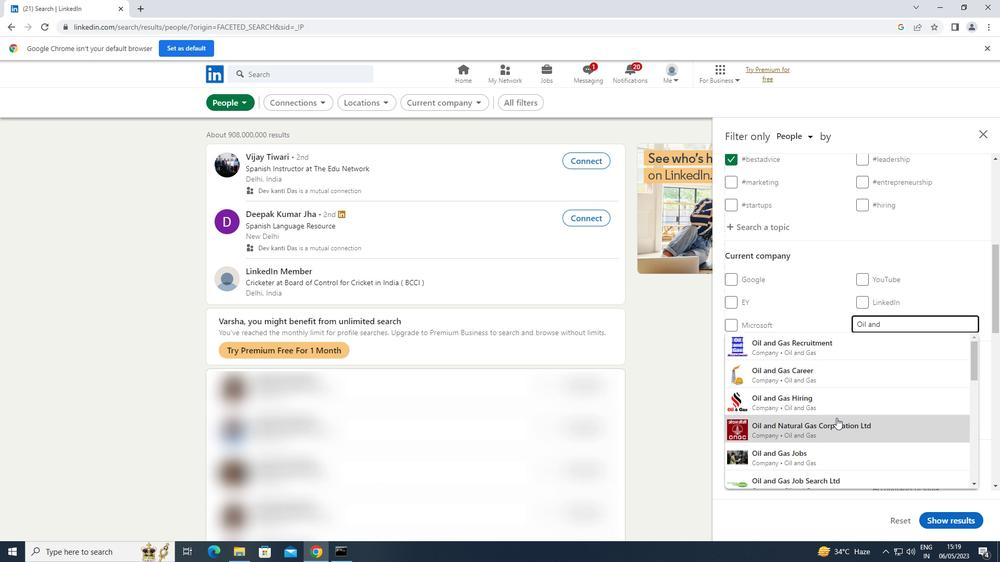
Action: Mouse pressed left at (835, 420)
Screenshot: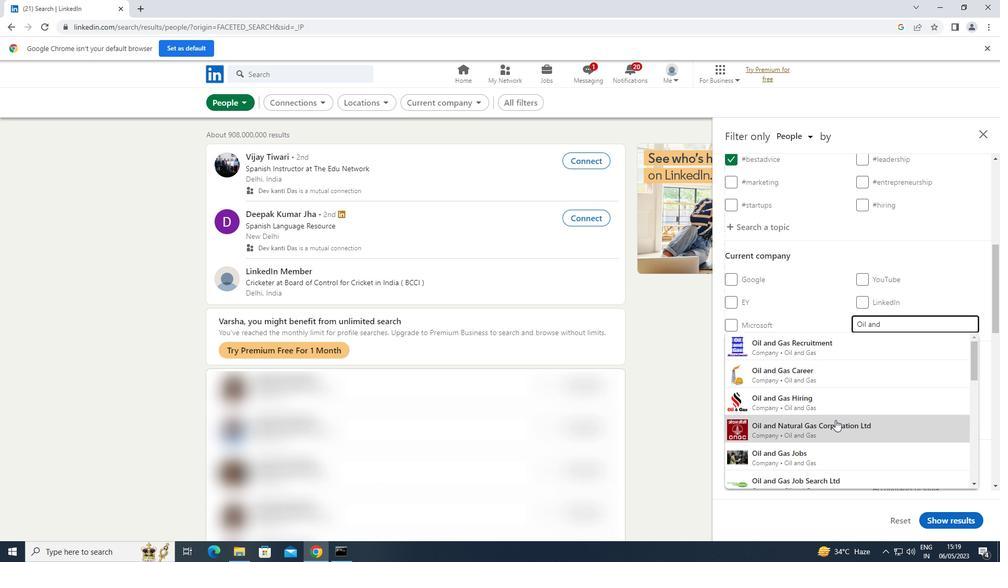 
Action: Mouse moved to (838, 414)
Screenshot: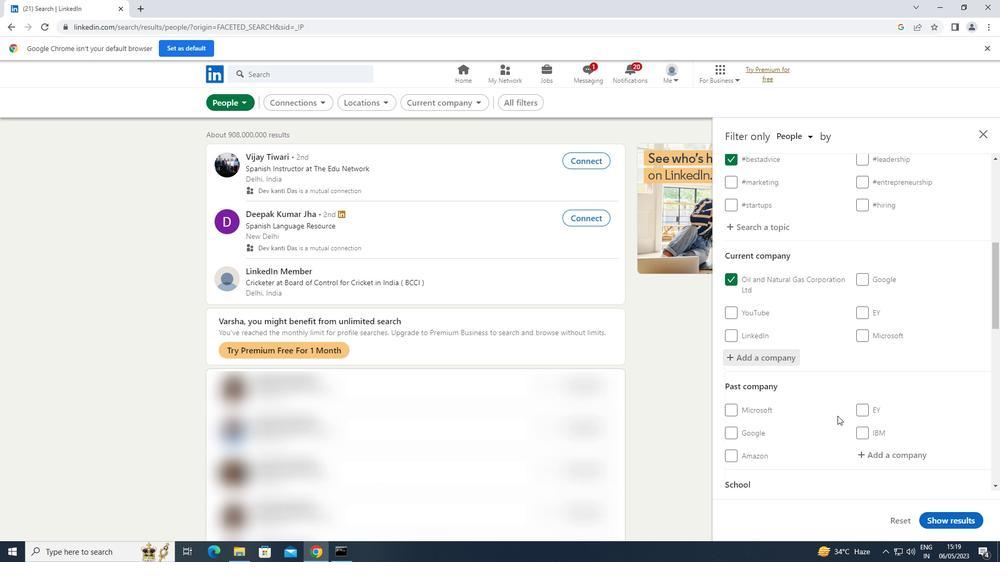 
Action: Mouse scrolled (838, 414) with delta (0, 0)
Screenshot: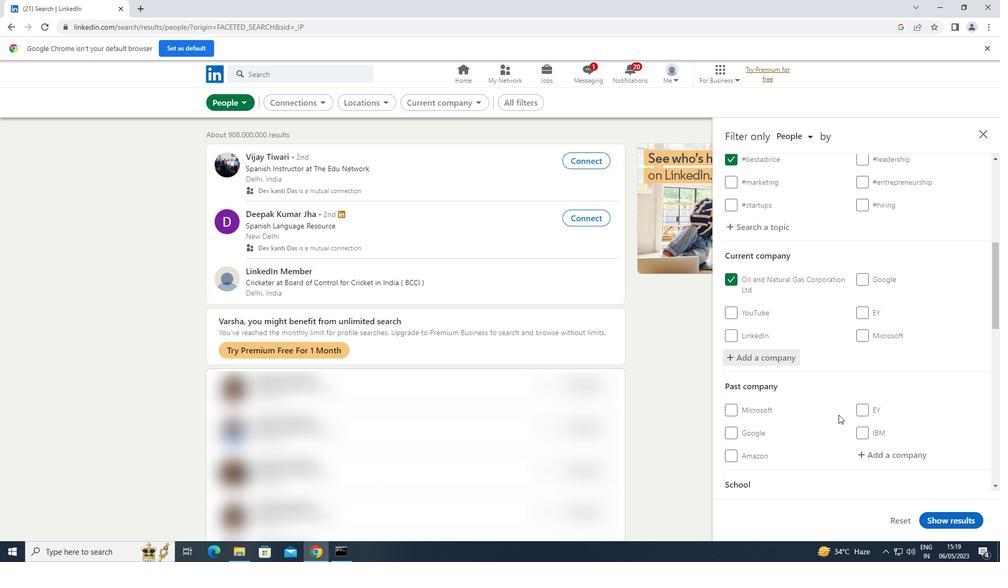 
Action: Mouse scrolled (838, 414) with delta (0, 0)
Screenshot: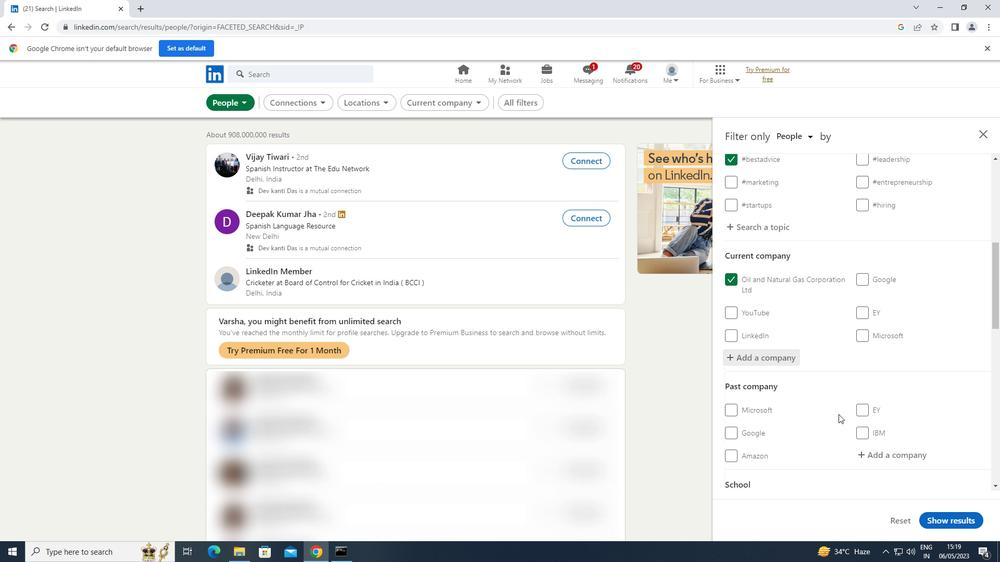 
Action: Mouse moved to (893, 427)
Screenshot: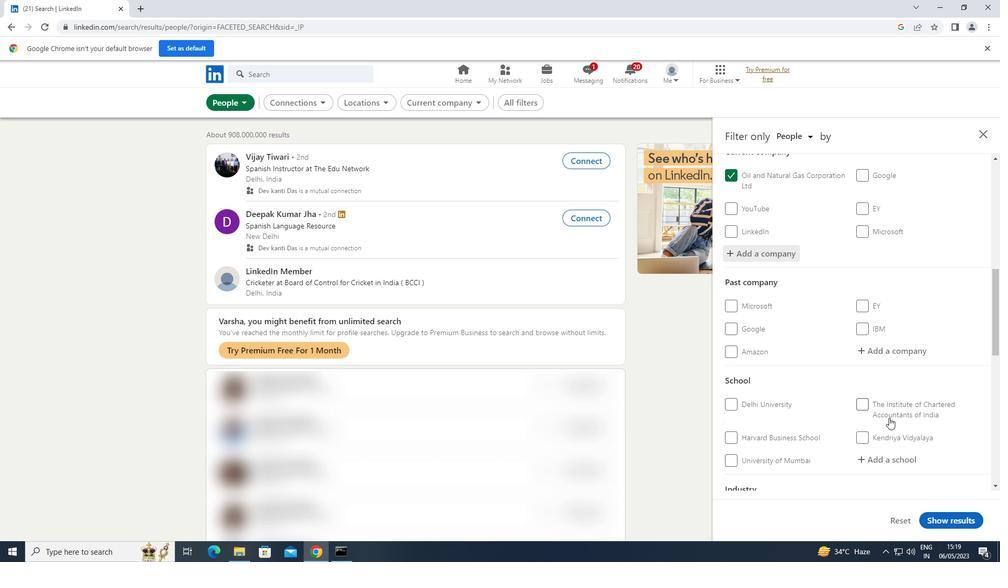 
Action: Mouse scrolled (893, 427) with delta (0, 0)
Screenshot: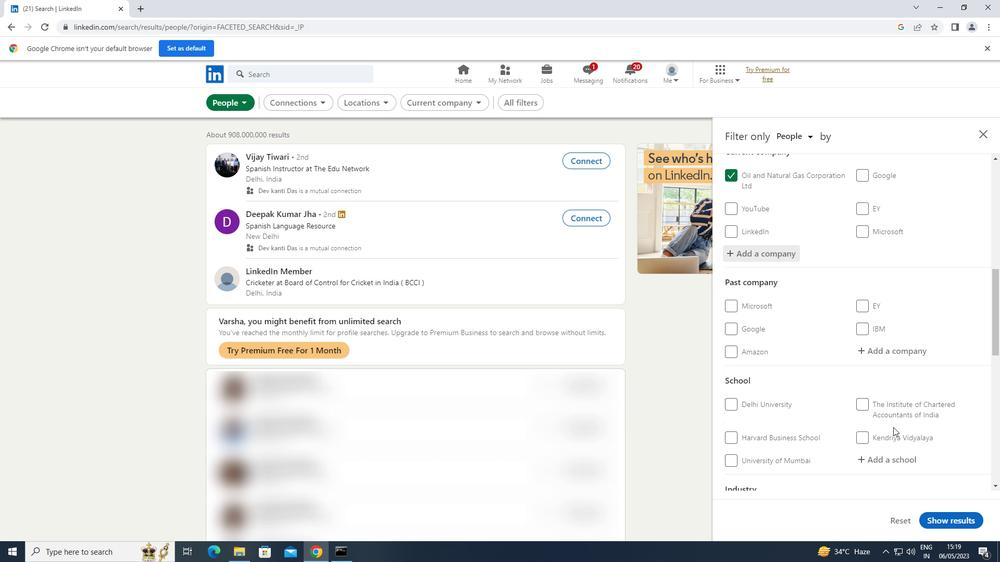 
Action: Mouse scrolled (893, 427) with delta (0, 0)
Screenshot: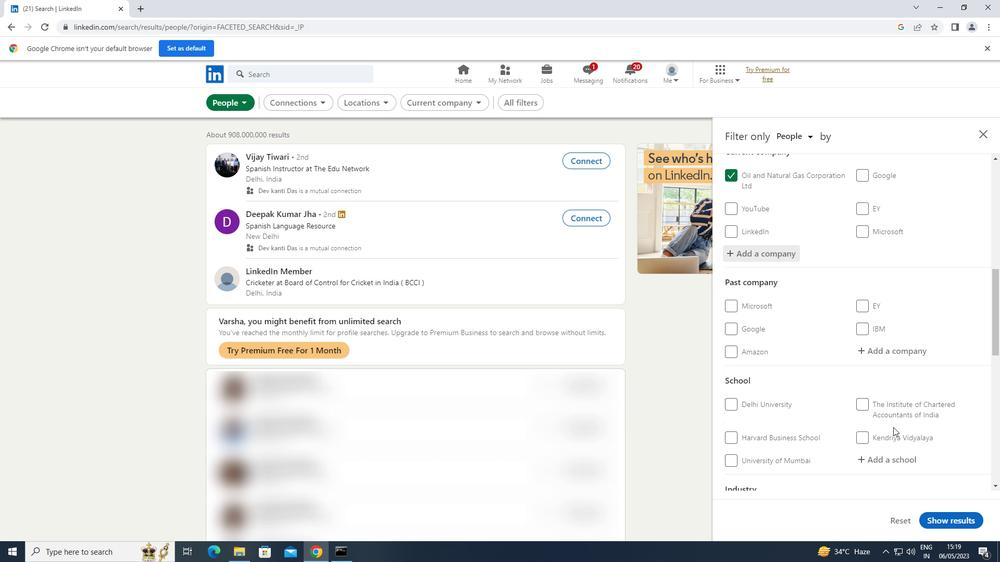 
Action: Mouse moved to (910, 355)
Screenshot: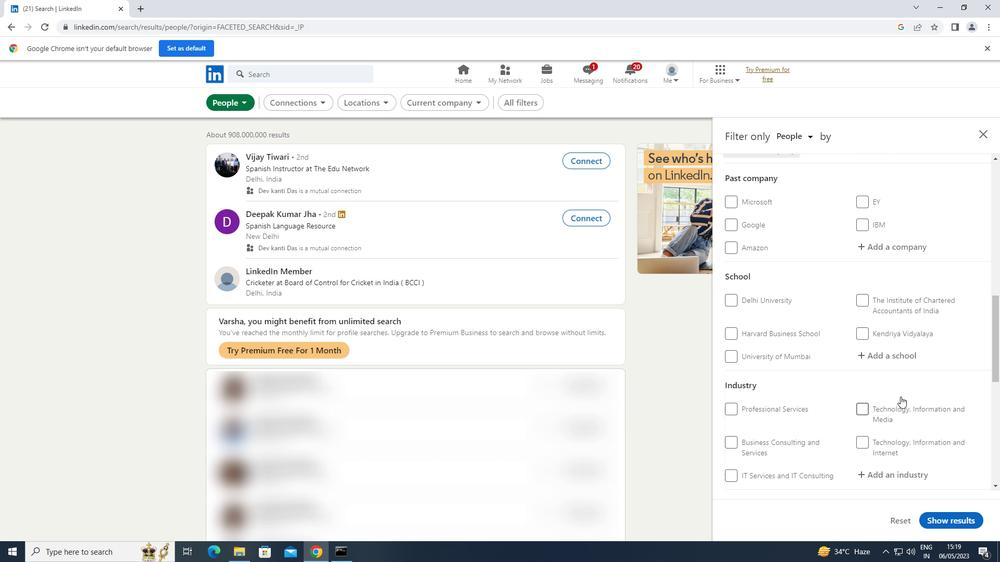 
Action: Mouse pressed left at (910, 355)
Screenshot: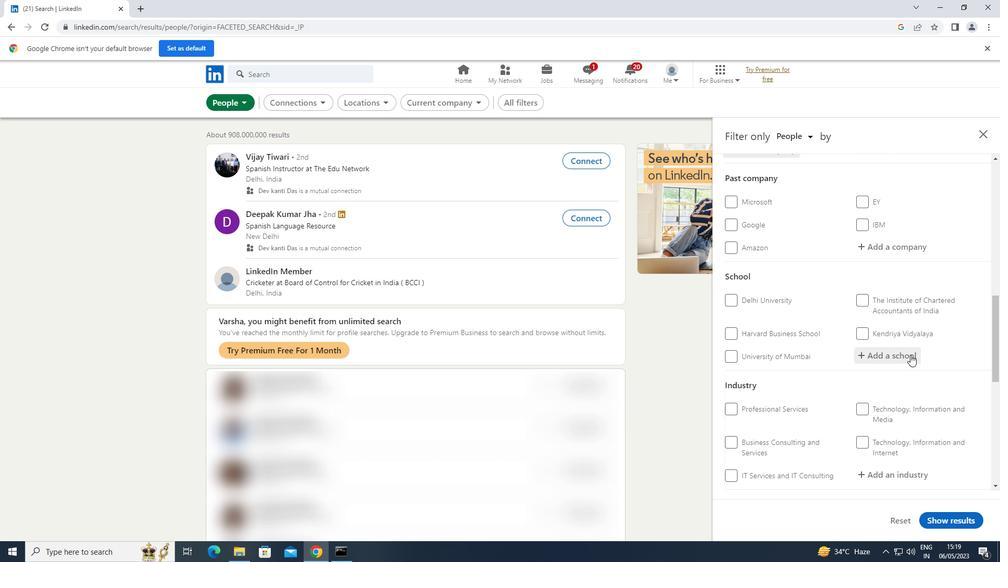 
Action: Key pressed <Key.shift>FR.<Key.space><Key.shift>CONCEI
Screenshot: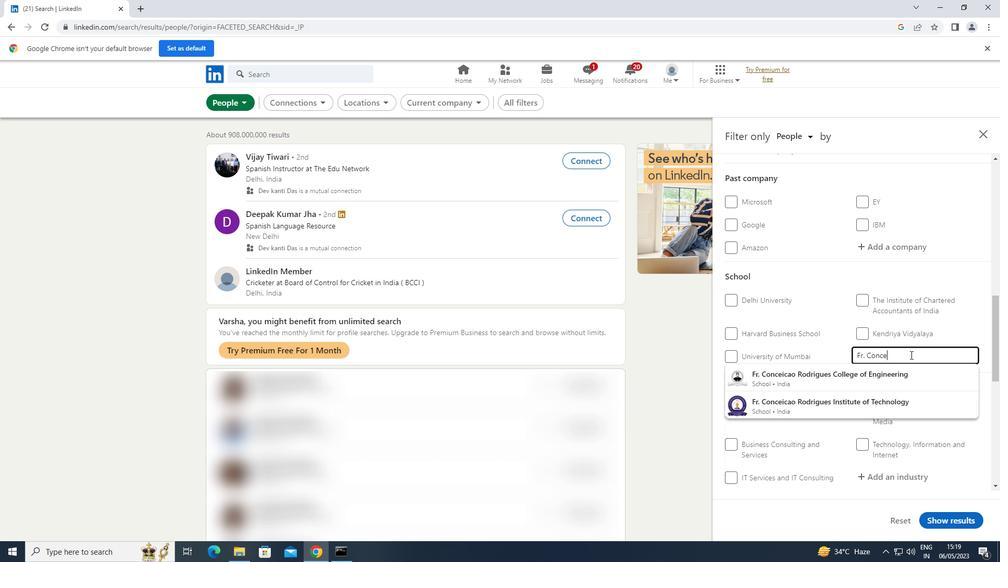 
Action: Mouse moved to (851, 372)
Screenshot: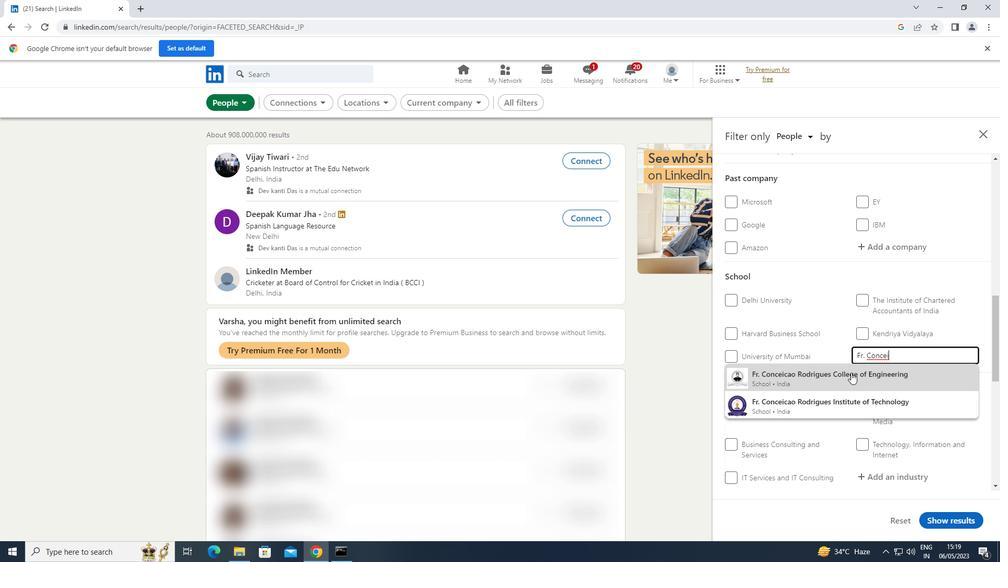 
Action: Mouse pressed left at (851, 372)
Screenshot: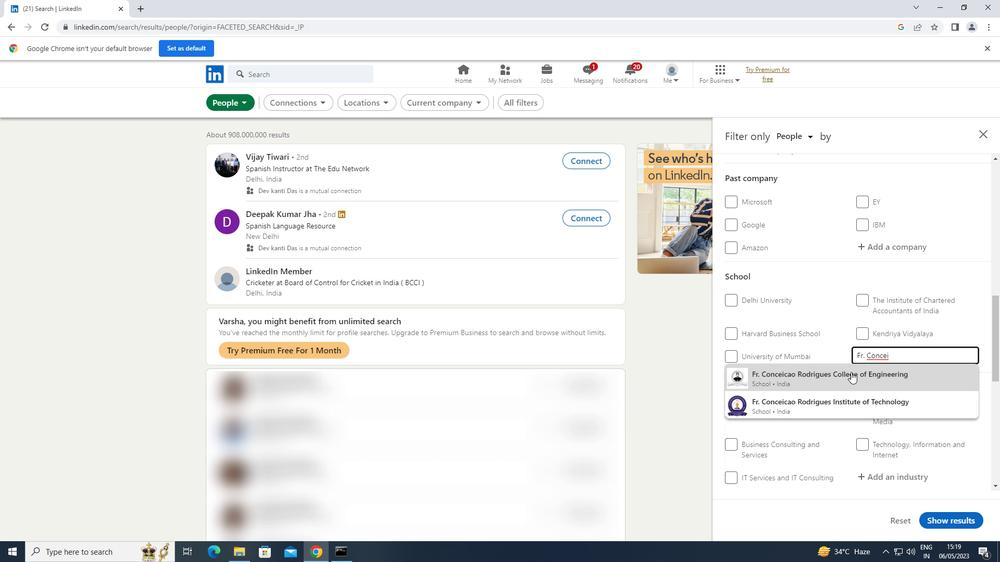 
Action: Mouse moved to (852, 369)
Screenshot: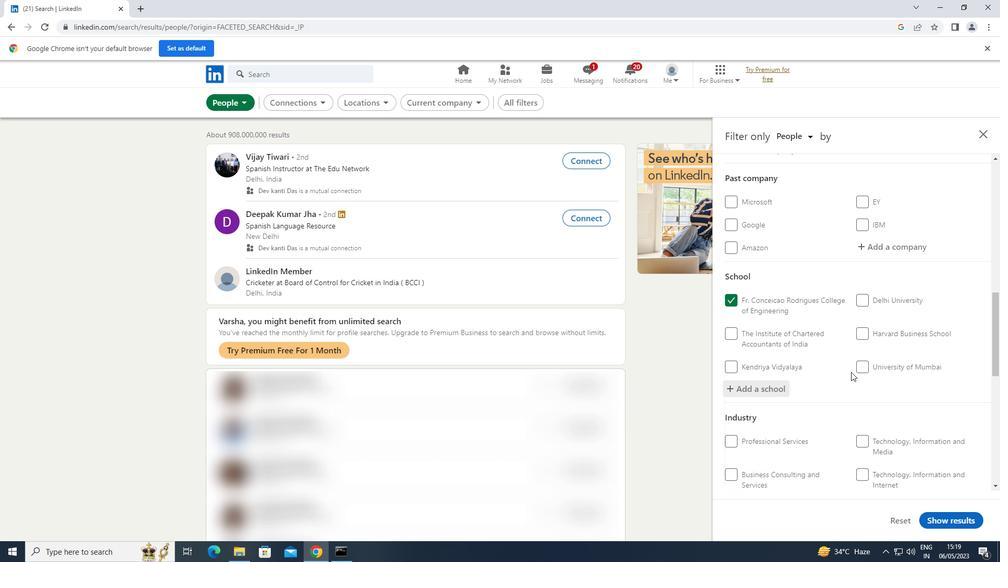 
Action: Mouse scrolled (852, 369) with delta (0, 0)
Screenshot: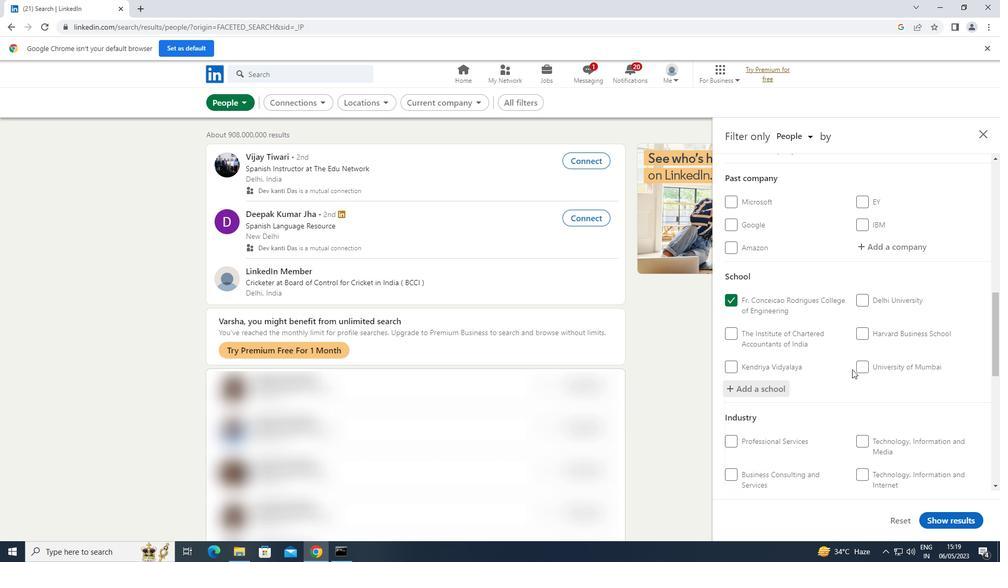 
Action: Mouse scrolled (852, 369) with delta (0, 0)
Screenshot: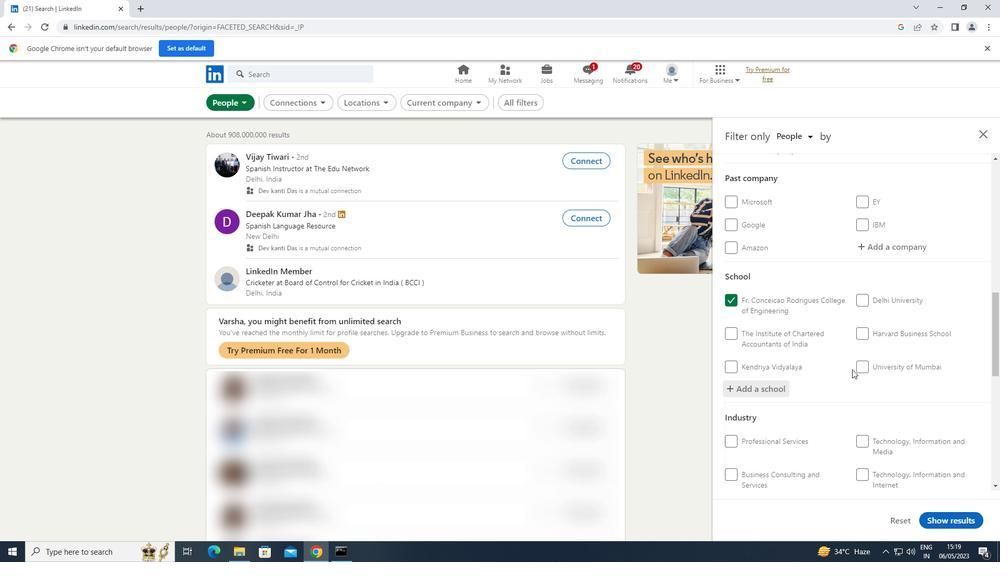 
Action: Mouse moved to (885, 403)
Screenshot: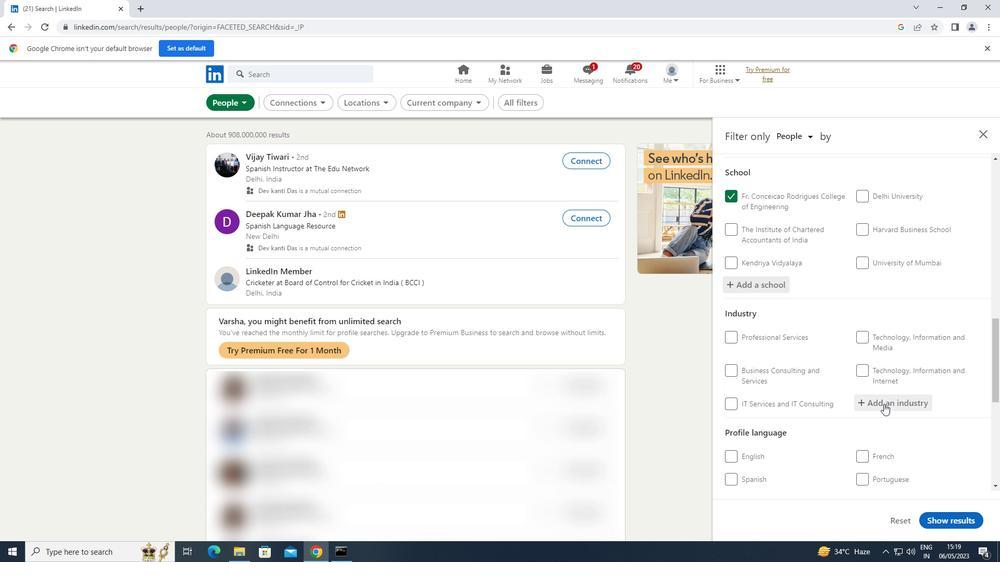 
Action: Mouse pressed left at (885, 403)
Screenshot: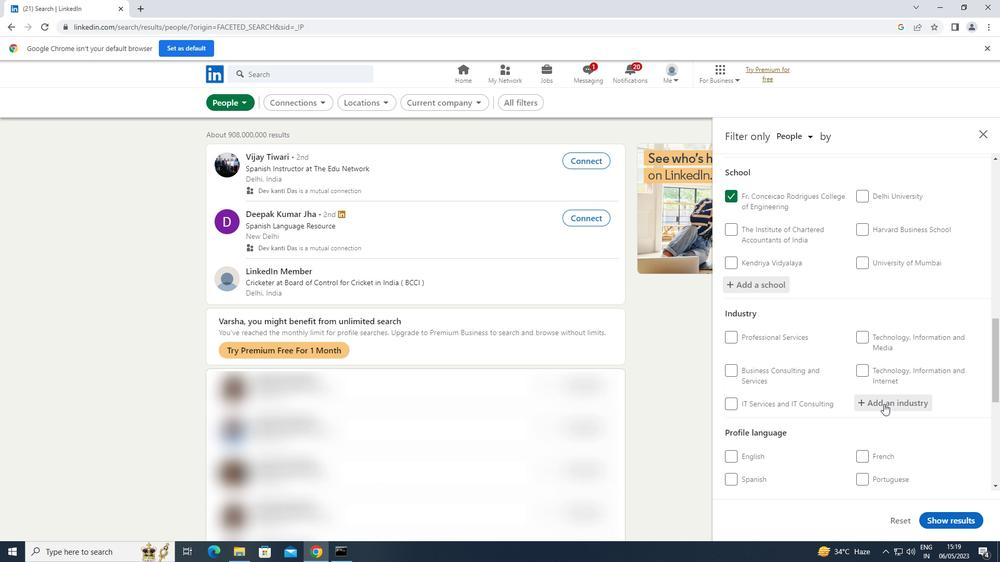 
Action: Key pressed <Key.shift>UTILITY
Screenshot: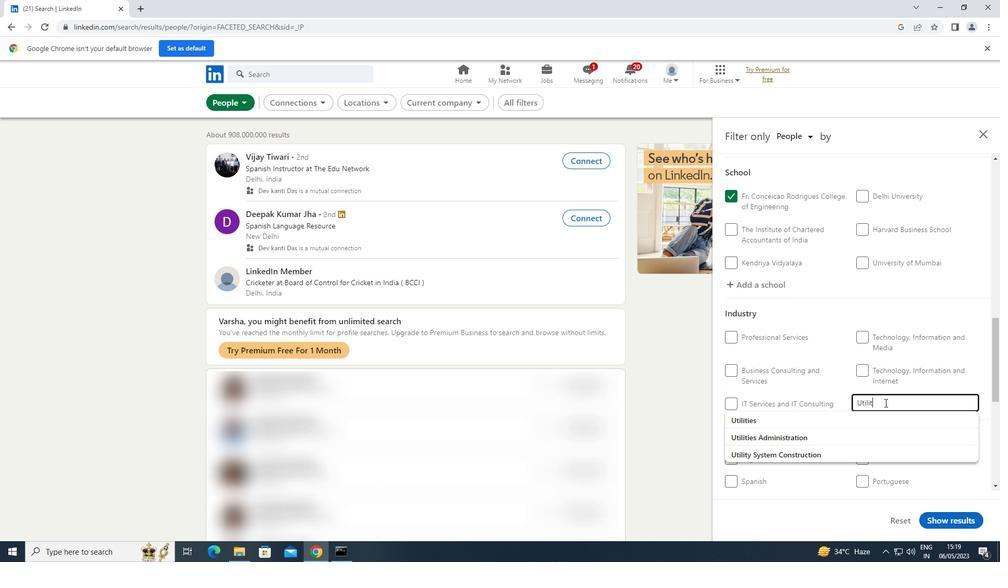 
Action: Mouse moved to (831, 420)
Screenshot: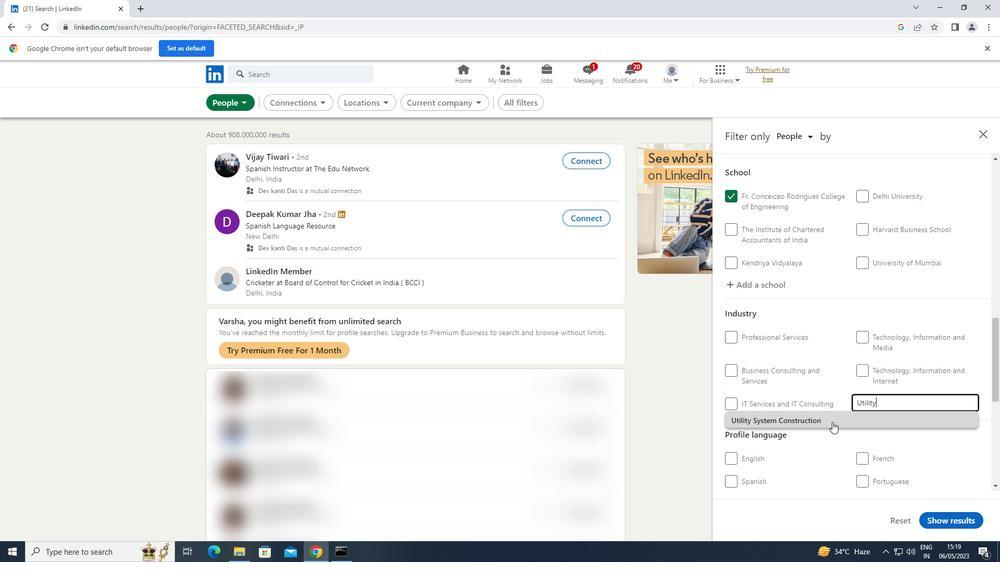 
Action: Mouse pressed left at (831, 420)
Screenshot: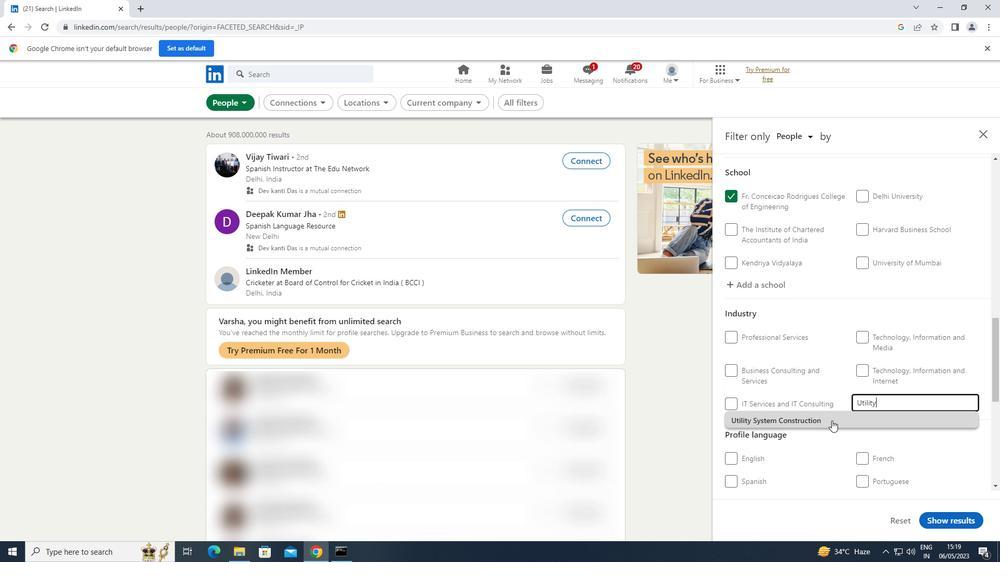 
Action: Mouse moved to (834, 418)
Screenshot: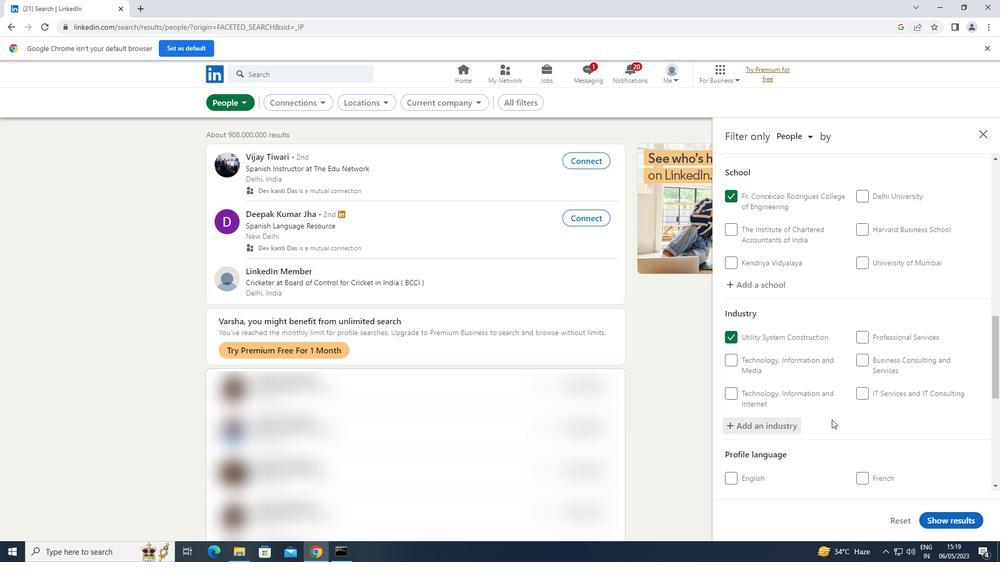 
Action: Mouse scrolled (834, 417) with delta (0, 0)
Screenshot: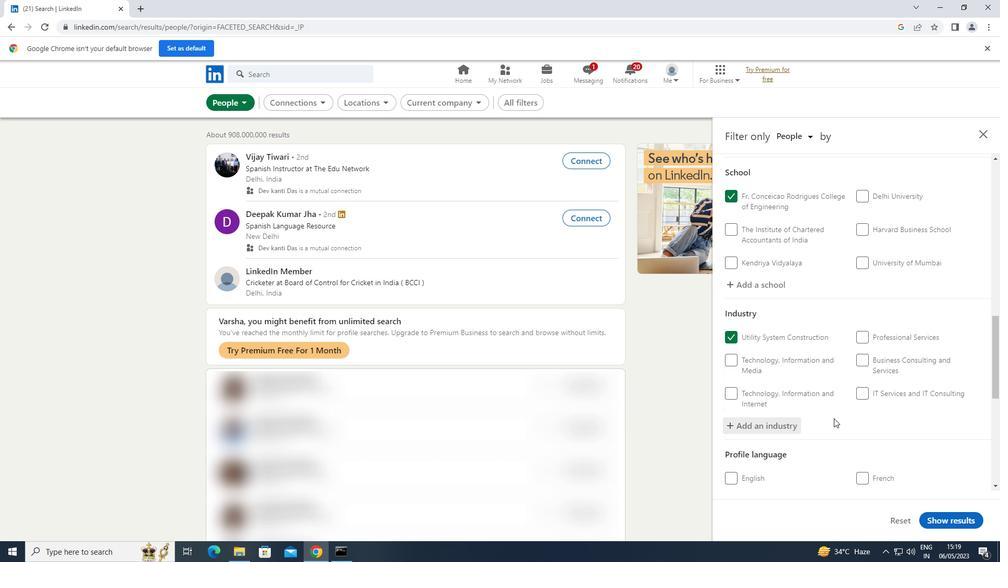 
Action: Mouse scrolled (834, 417) with delta (0, 0)
Screenshot: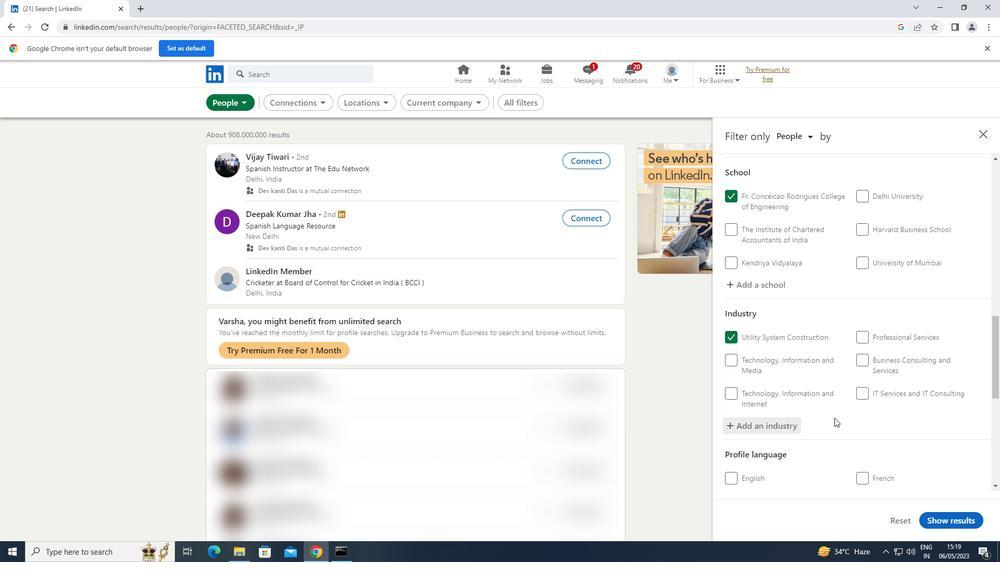 
Action: Mouse scrolled (834, 417) with delta (0, 0)
Screenshot: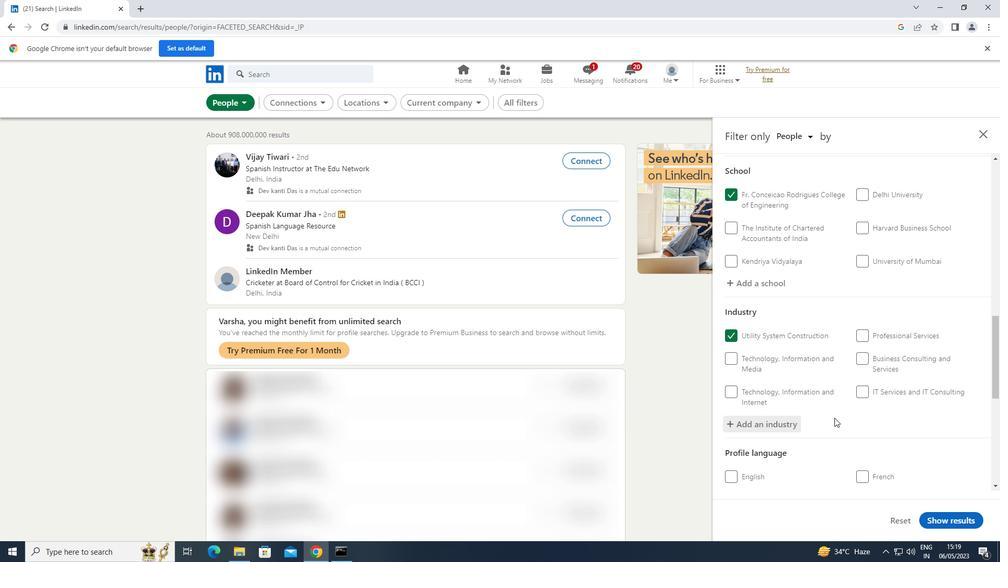 
Action: Mouse scrolled (834, 417) with delta (0, 0)
Screenshot: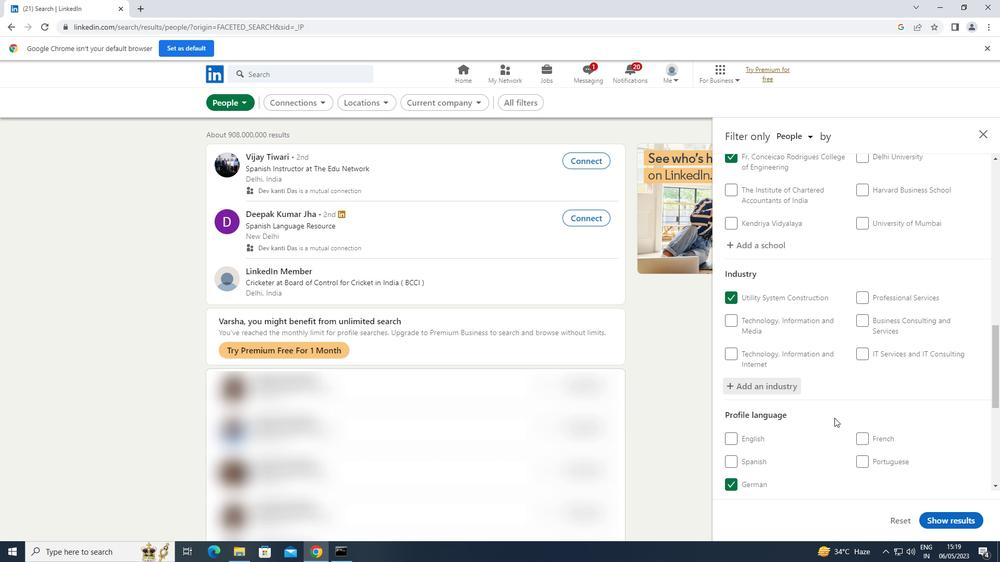 
Action: Mouse moved to (847, 426)
Screenshot: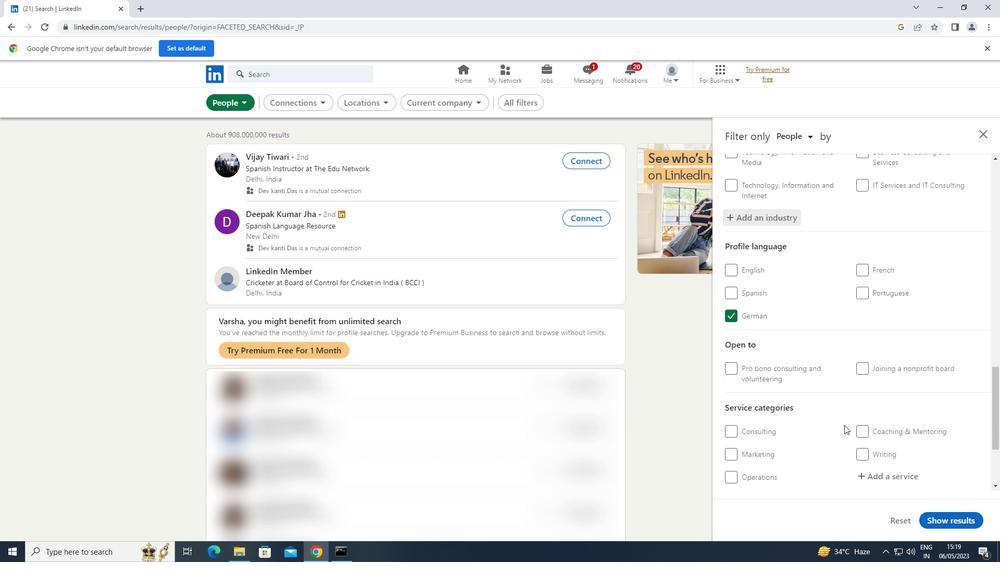 
Action: Mouse scrolled (847, 425) with delta (0, 0)
Screenshot: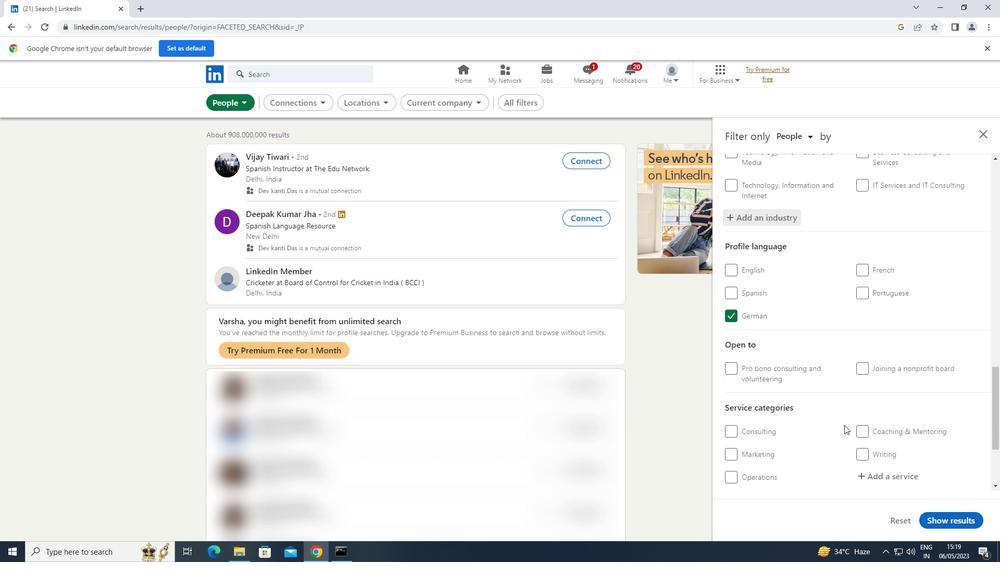 
Action: Mouse moved to (866, 421)
Screenshot: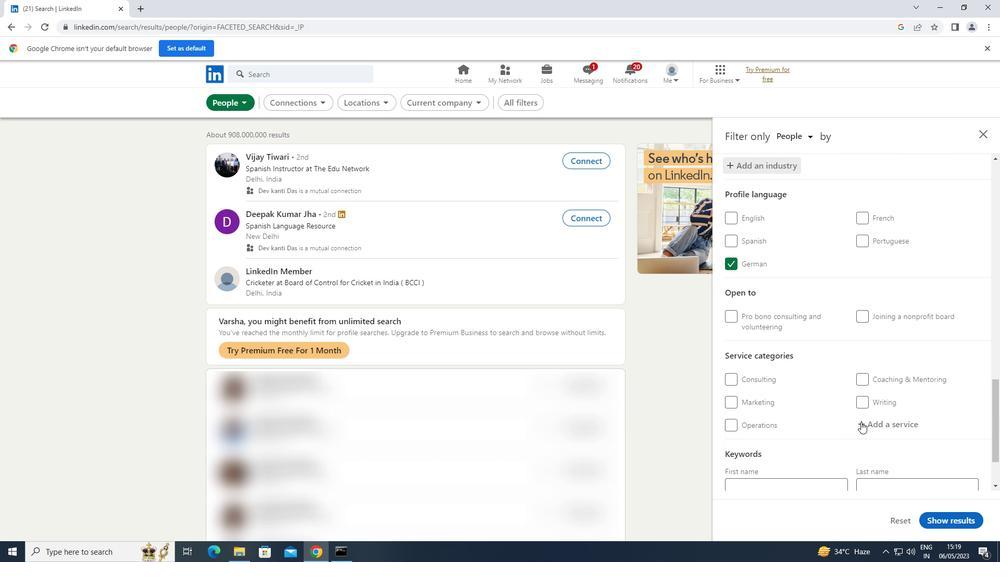 
Action: Mouse pressed left at (866, 421)
Screenshot: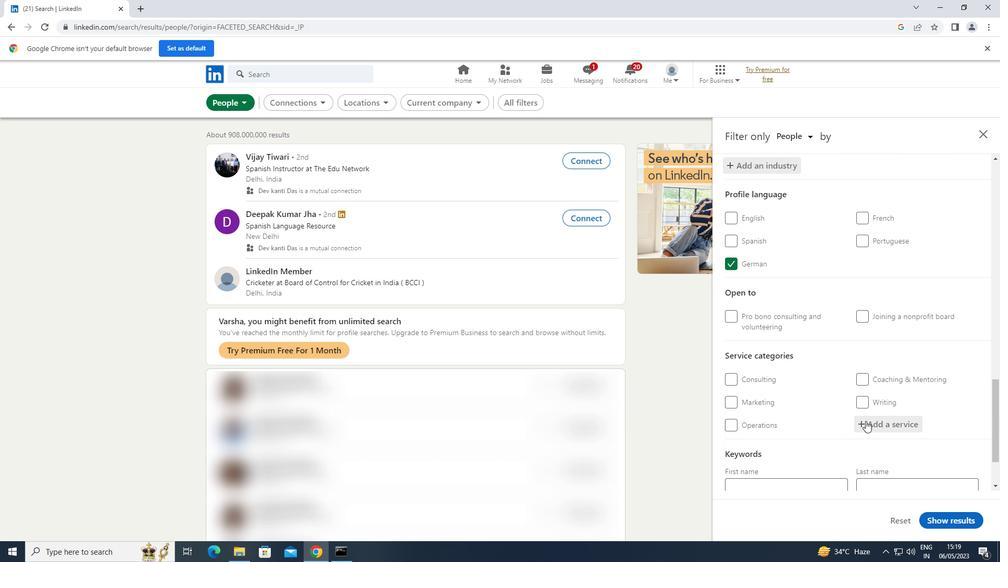 
Action: Key pressed <Key.shift>TRADE
Screenshot: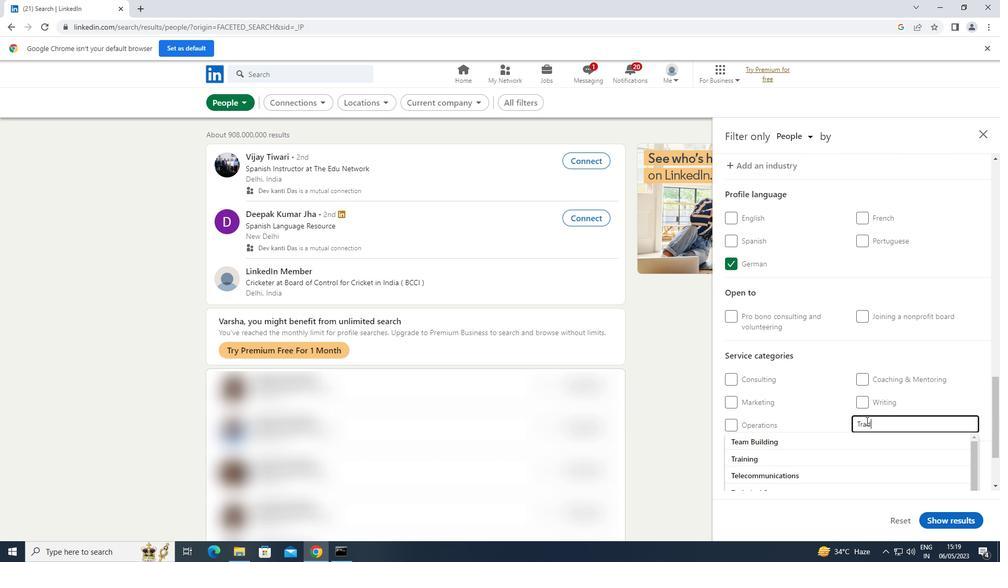 
Action: Mouse moved to (817, 440)
Screenshot: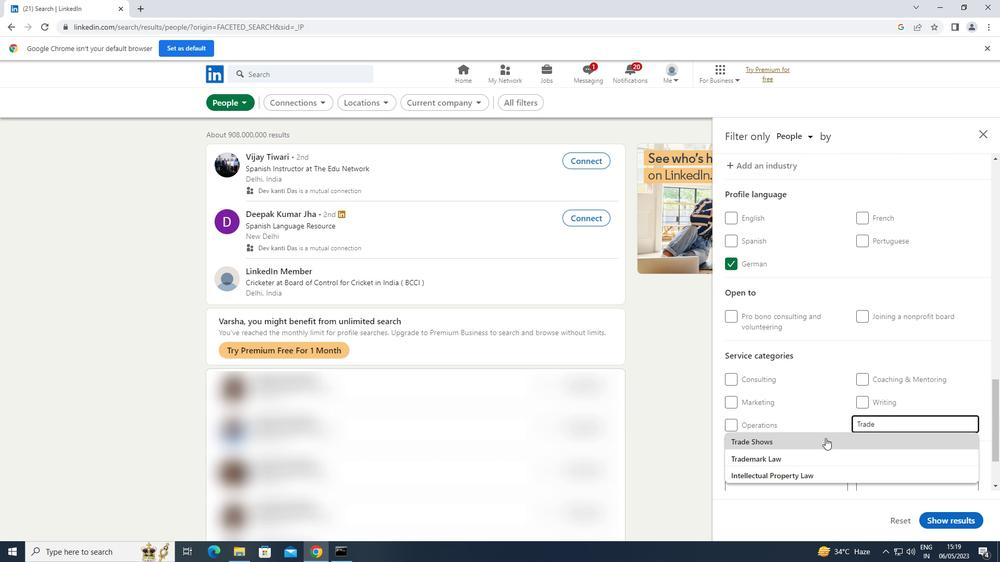 
Action: Mouse pressed left at (817, 440)
Screenshot: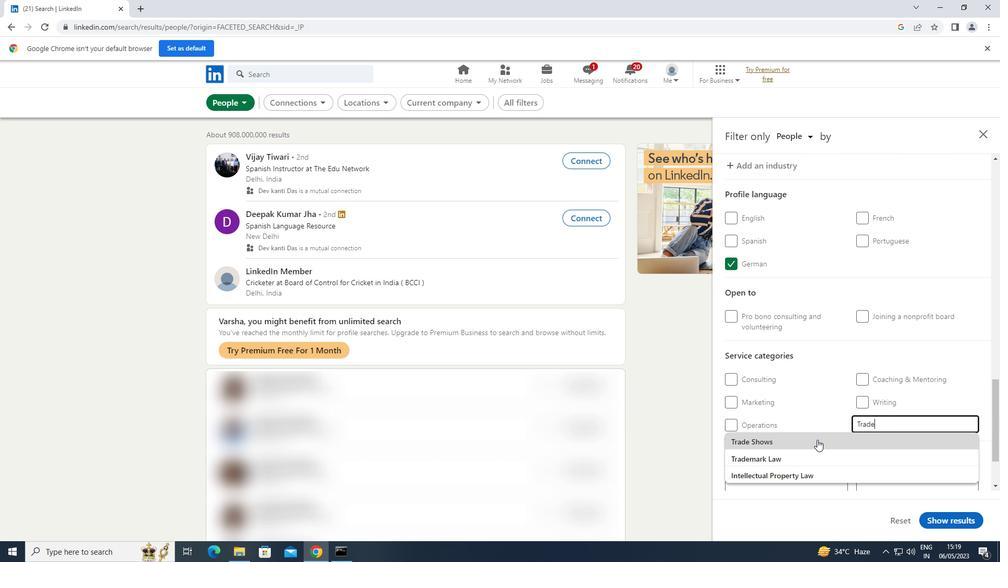 
Action: Mouse moved to (817, 440)
Screenshot: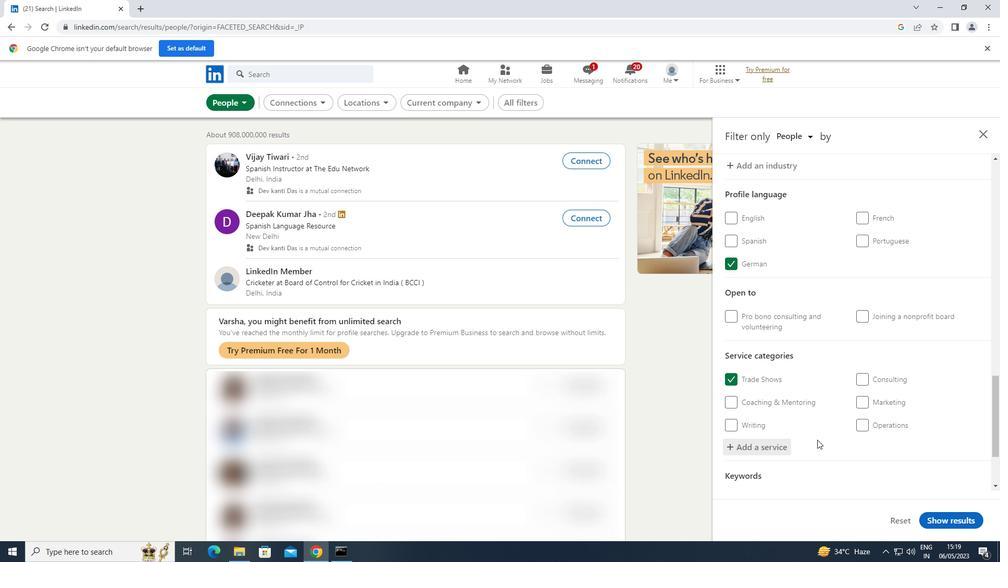 
Action: Mouse scrolled (817, 439) with delta (0, 0)
Screenshot: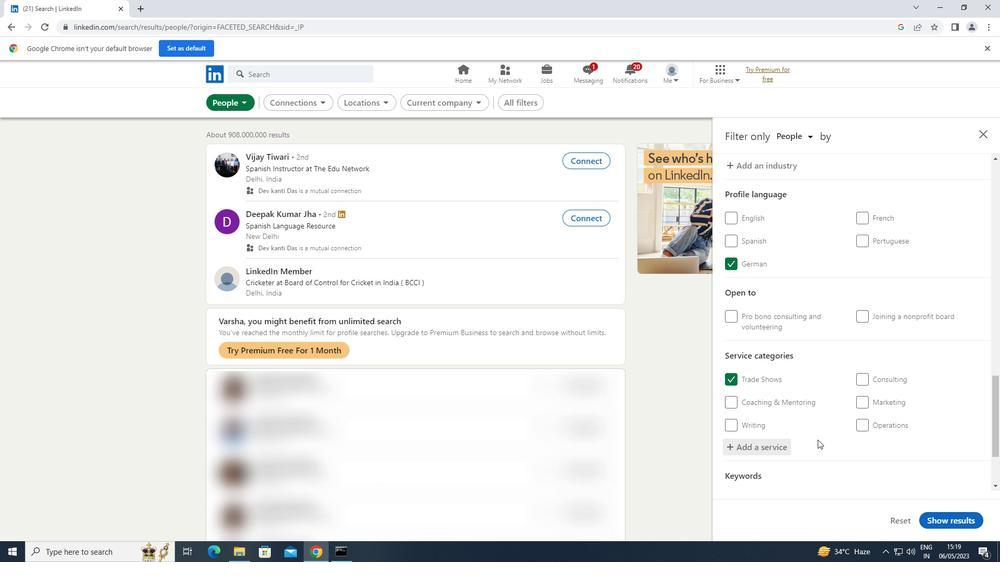 
Action: Mouse scrolled (817, 439) with delta (0, 0)
Screenshot: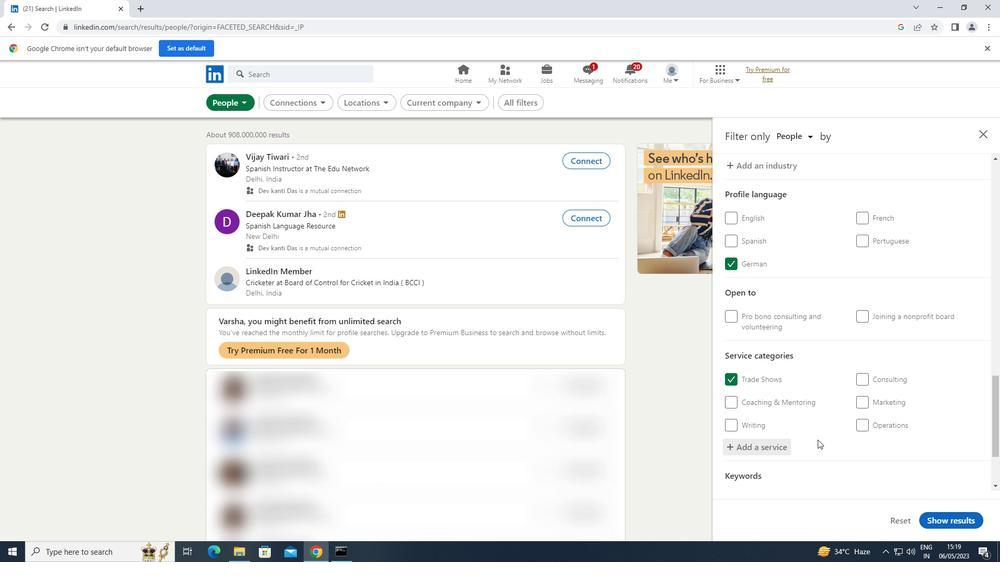 
Action: Mouse scrolled (817, 439) with delta (0, 0)
Screenshot: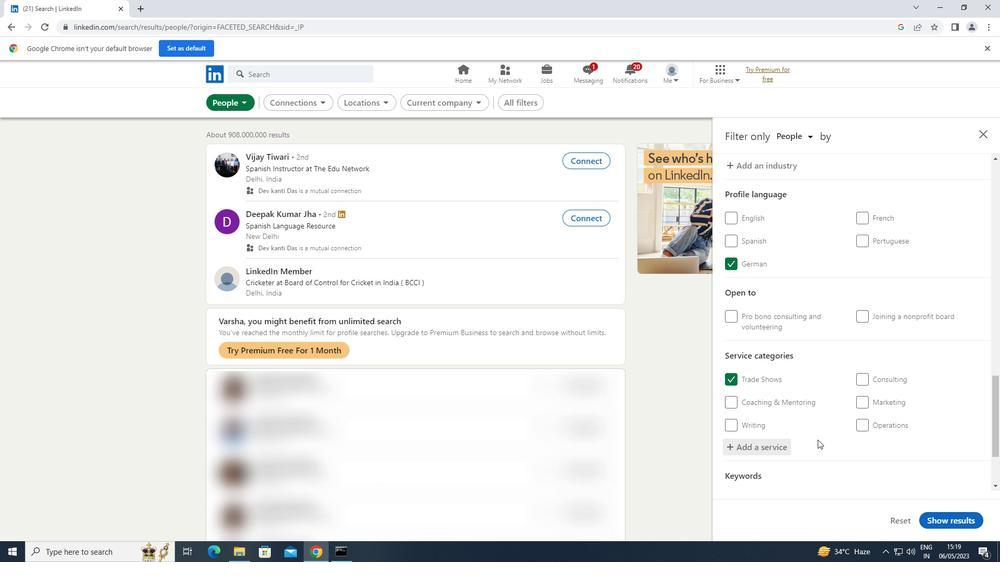 
Action: Mouse scrolled (817, 439) with delta (0, 0)
Screenshot: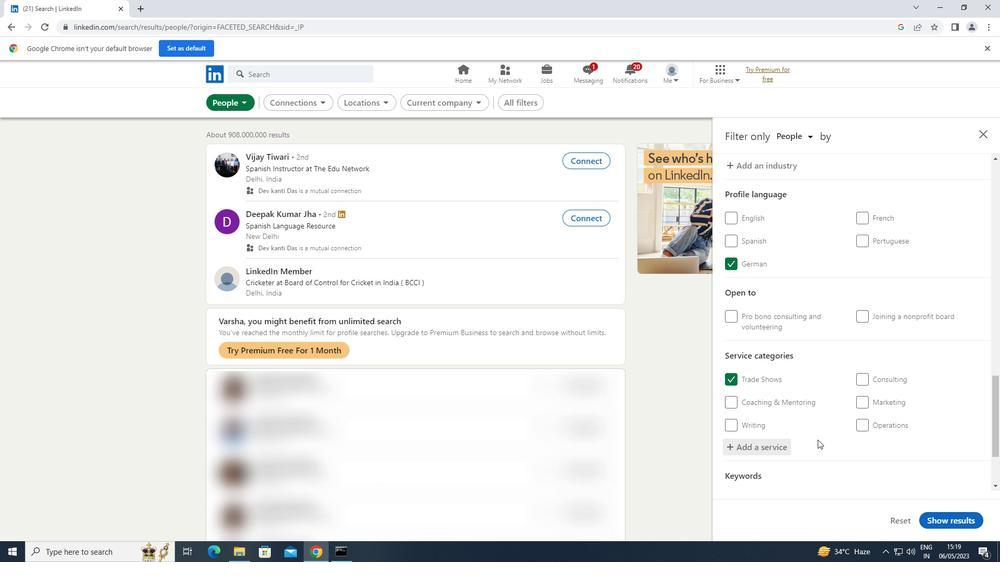 
Action: Mouse scrolled (817, 439) with delta (0, 0)
Screenshot: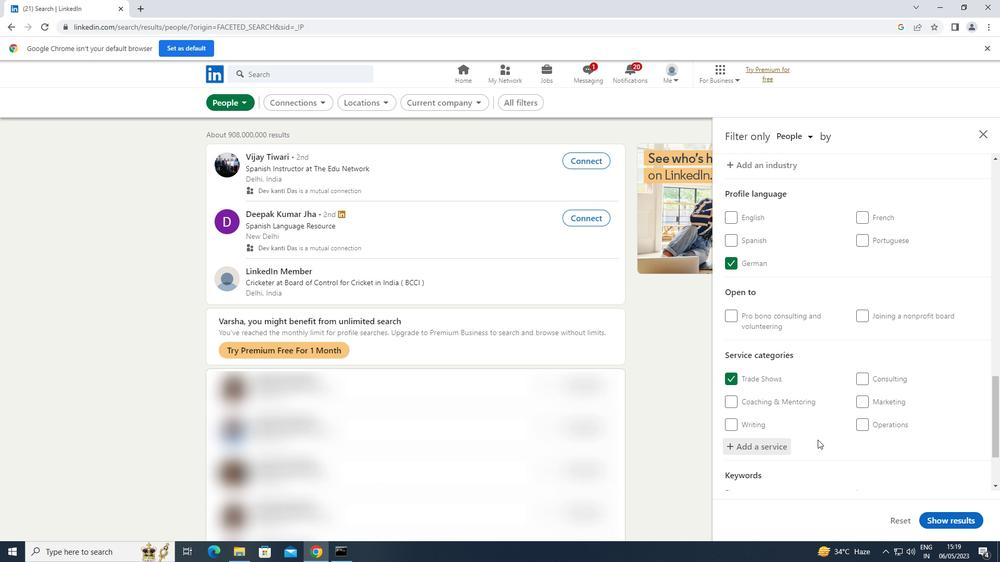 
Action: Mouse moved to (799, 441)
Screenshot: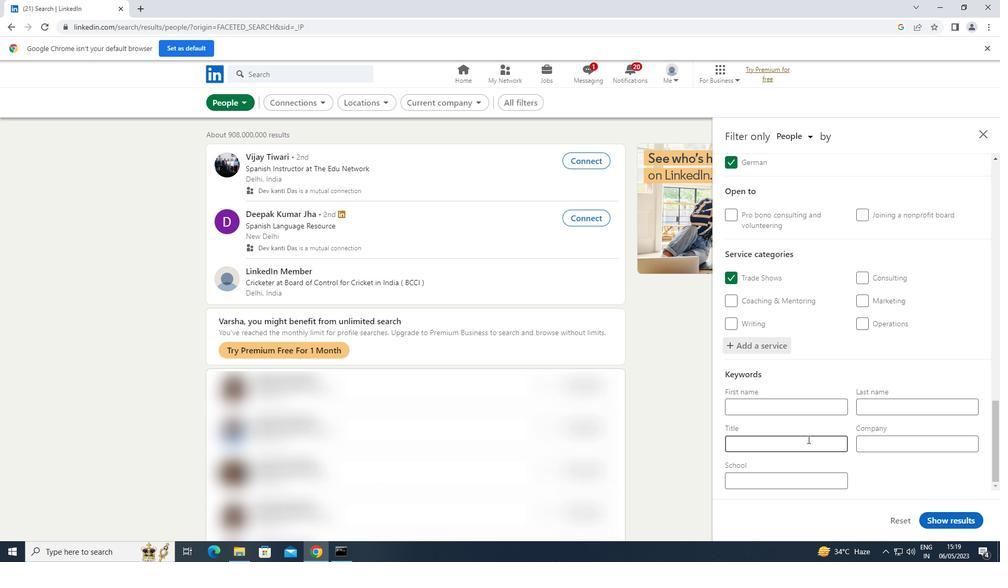 
Action: Mouse pressed left at (799, 441)
Screenshot: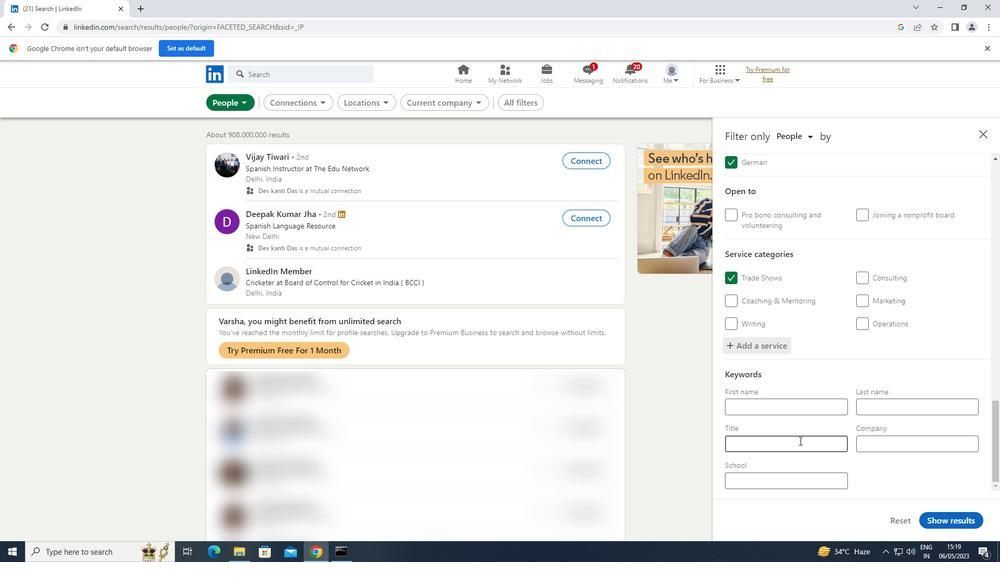 
Action: Key pressed <Key.shift>MATHEMATICIAN
Screenshot: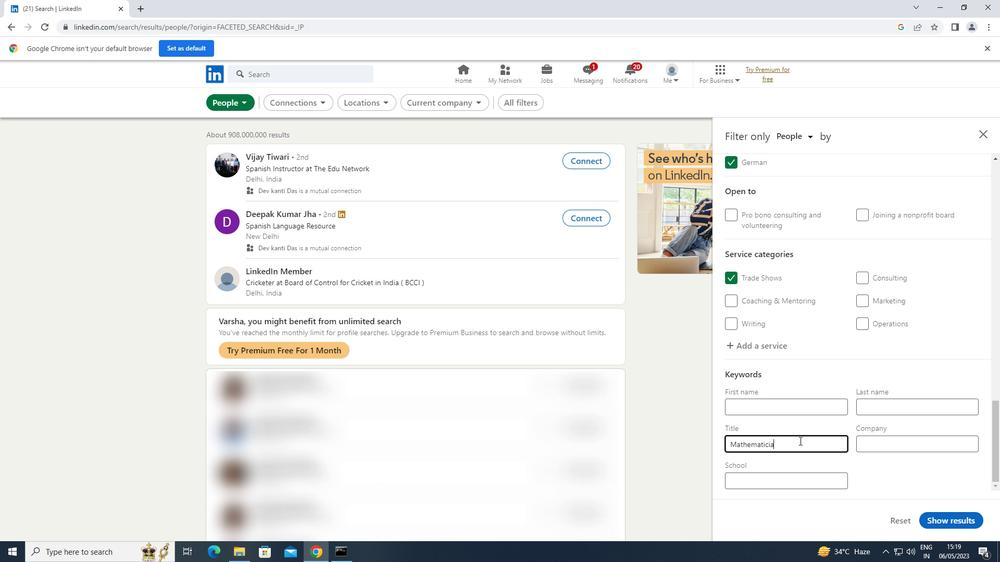 
Action: Mouse moved to (940, 523)
Screenshot: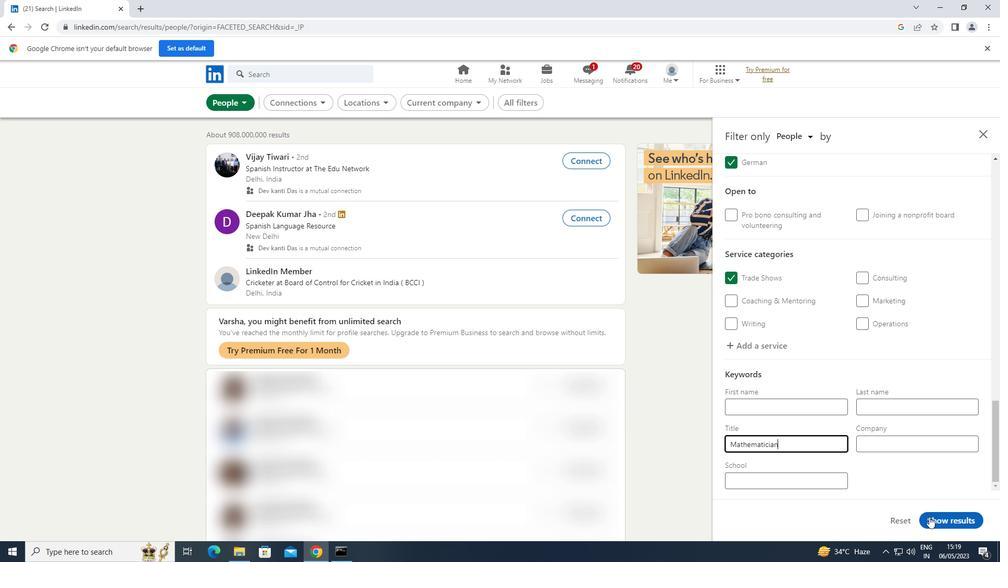 
Action: Mouse pressed left at (940, 523)
Screenshot: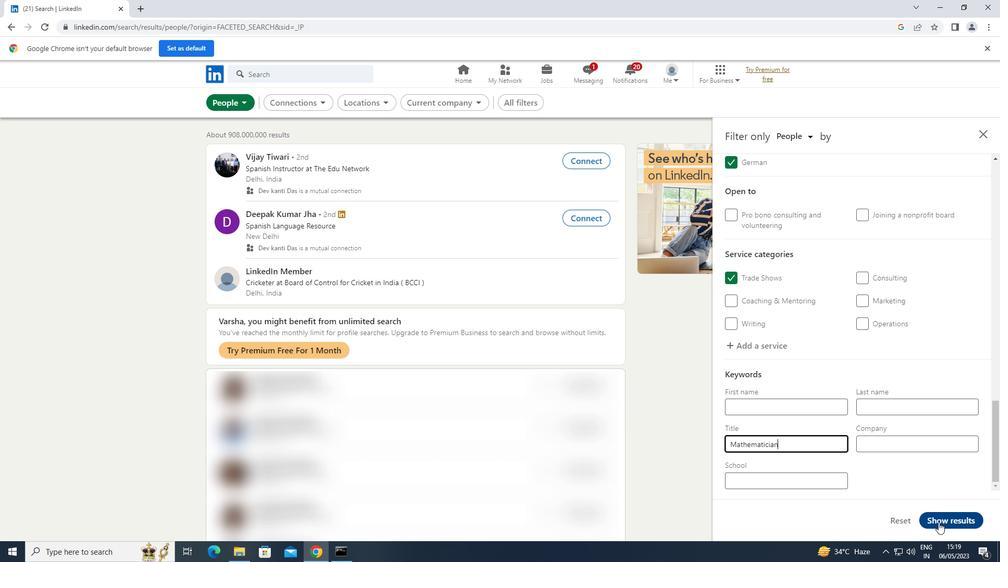 
Action: Mouse moved to (940, 522)
Screenshot: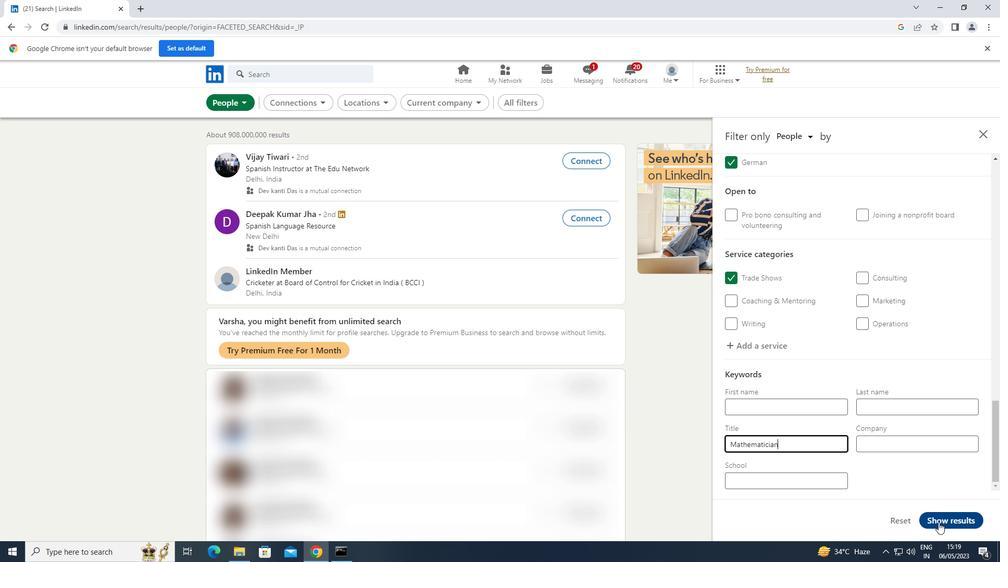 
